 Task: Create a photo documentary or storytelling project on a specific theme or subject.
Action: Mouse moved to (84, 298)
Screenshot: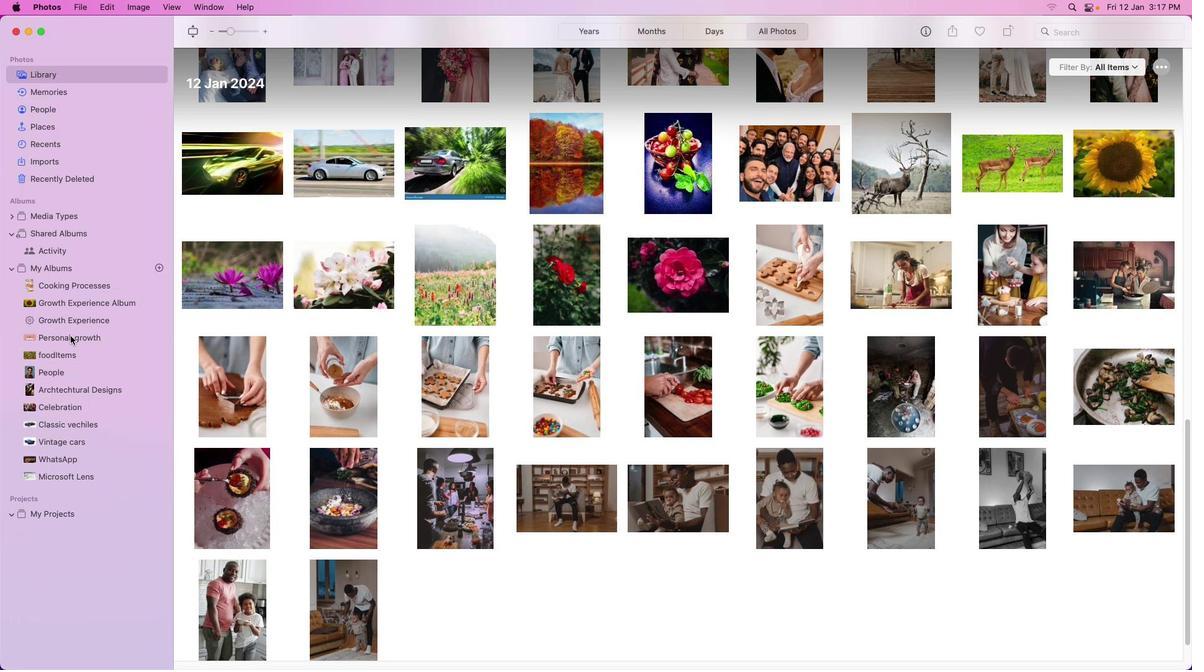 
Action: Mouse pressed left at (84, 298)
Screenshot: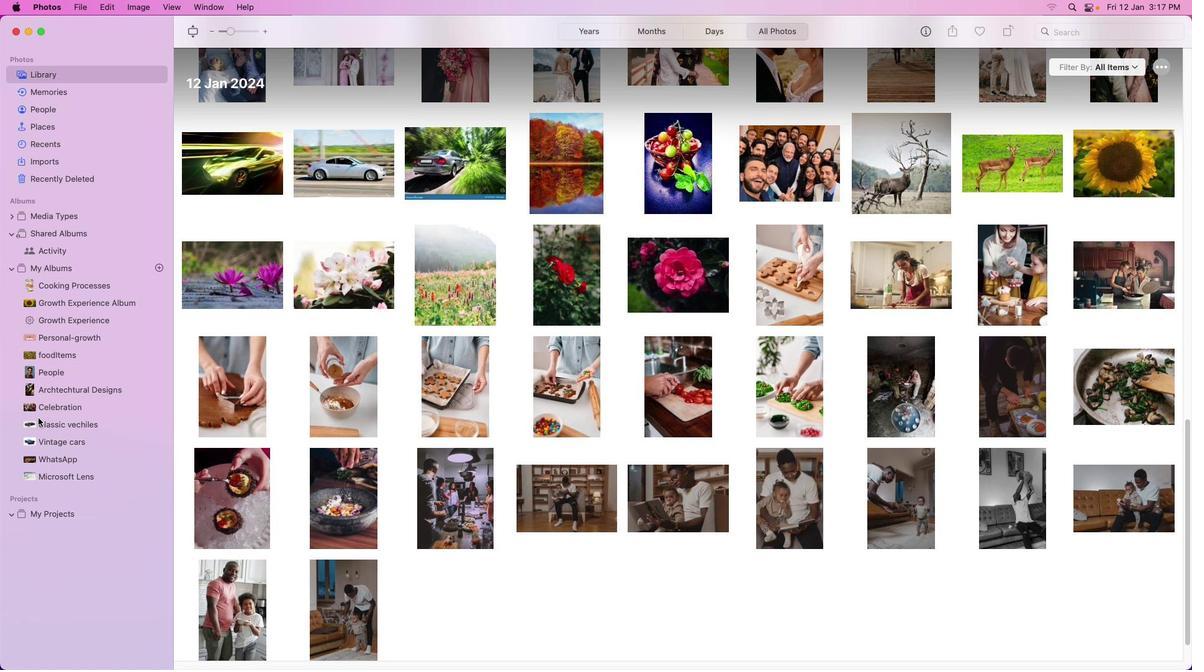 
Action: Mouse moved to (59, 516)
Screenshot: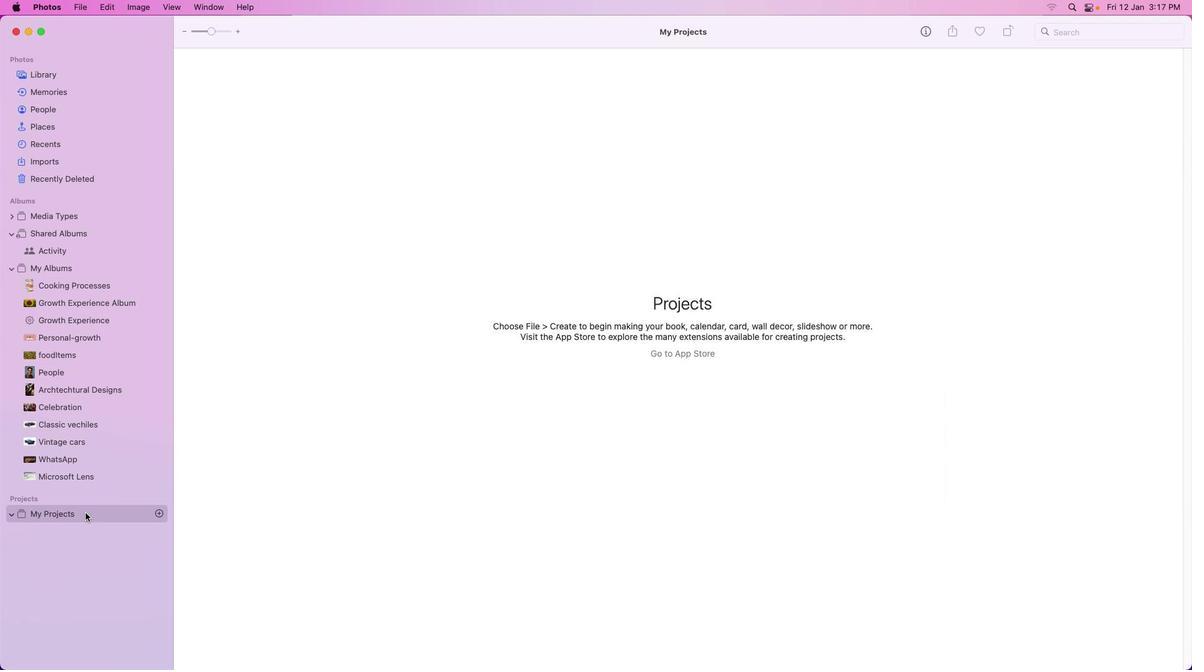 
Action: Mouse pressed left at (59, 516)
Screenshot: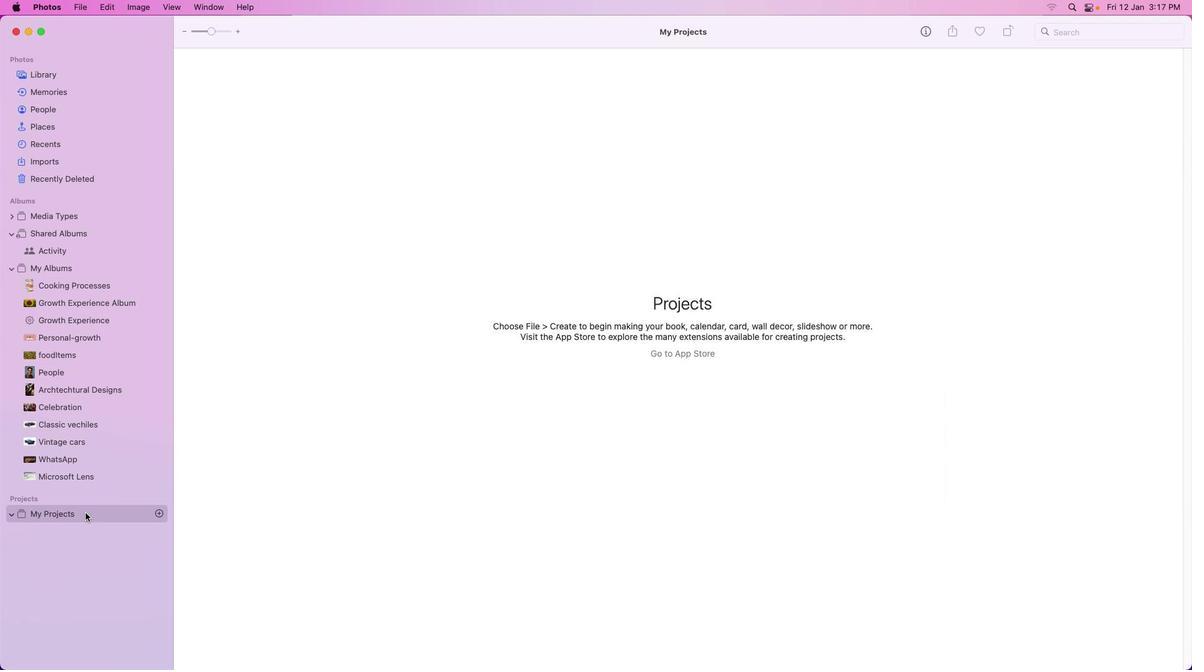 
Action: Mouse moved to (32, 72)
Screenshot: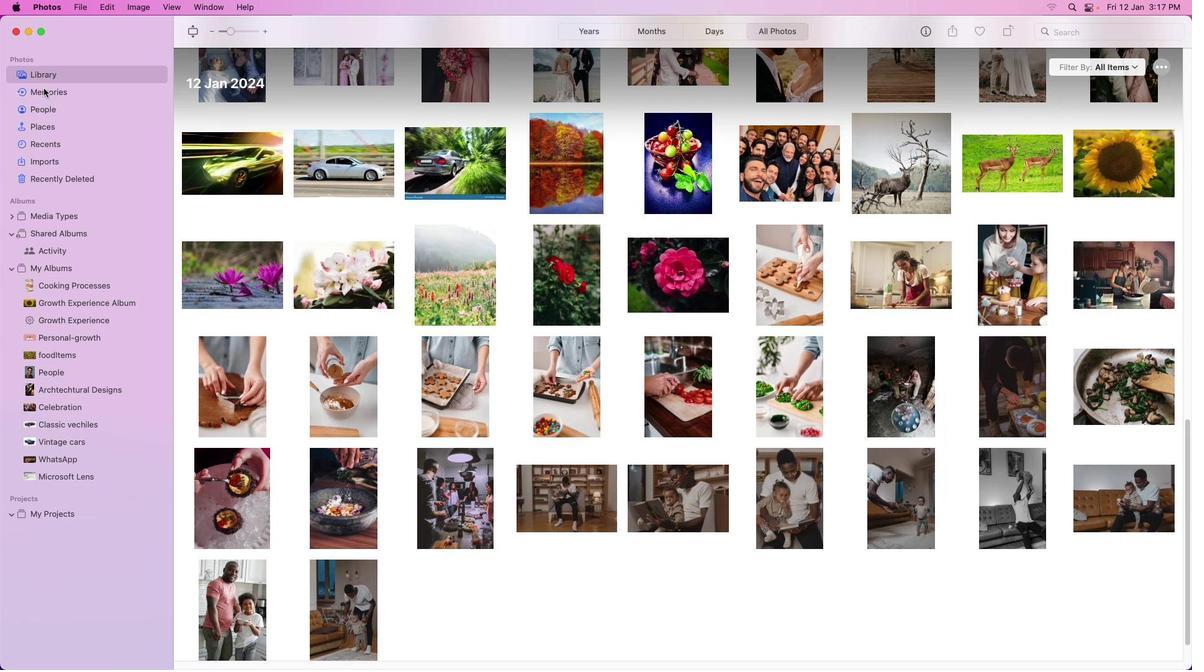 
Action: Mouse pressed left at (32, 72)
Screenshot: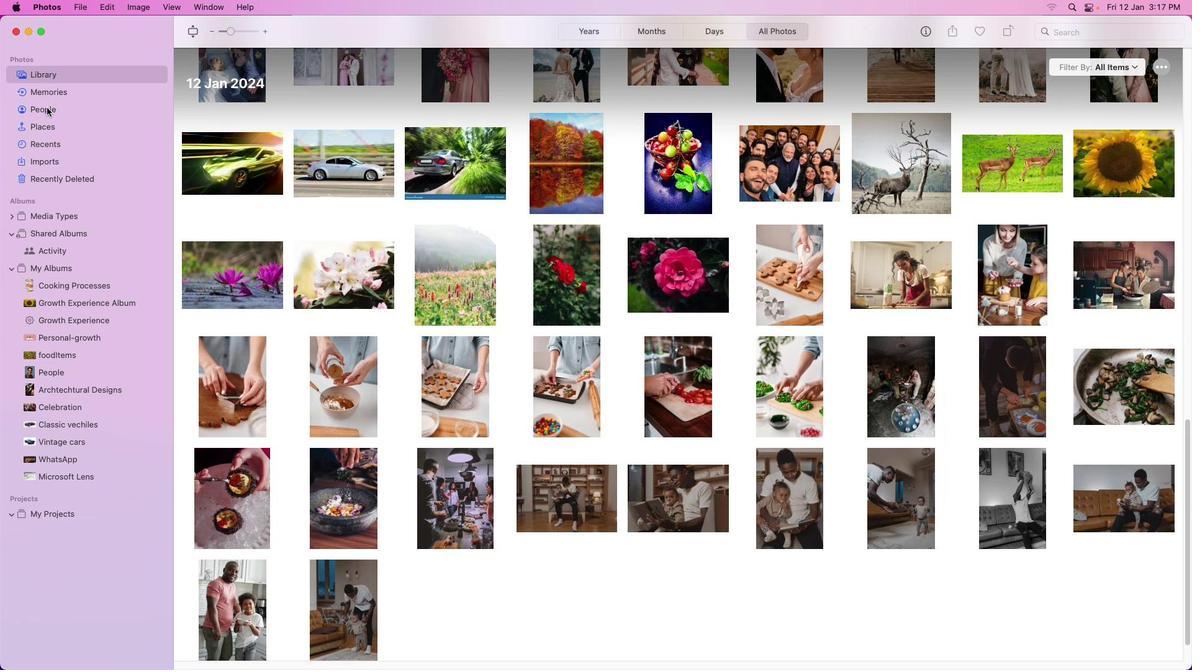 
Action: Mouse moved to (60, 265)
Screenshot: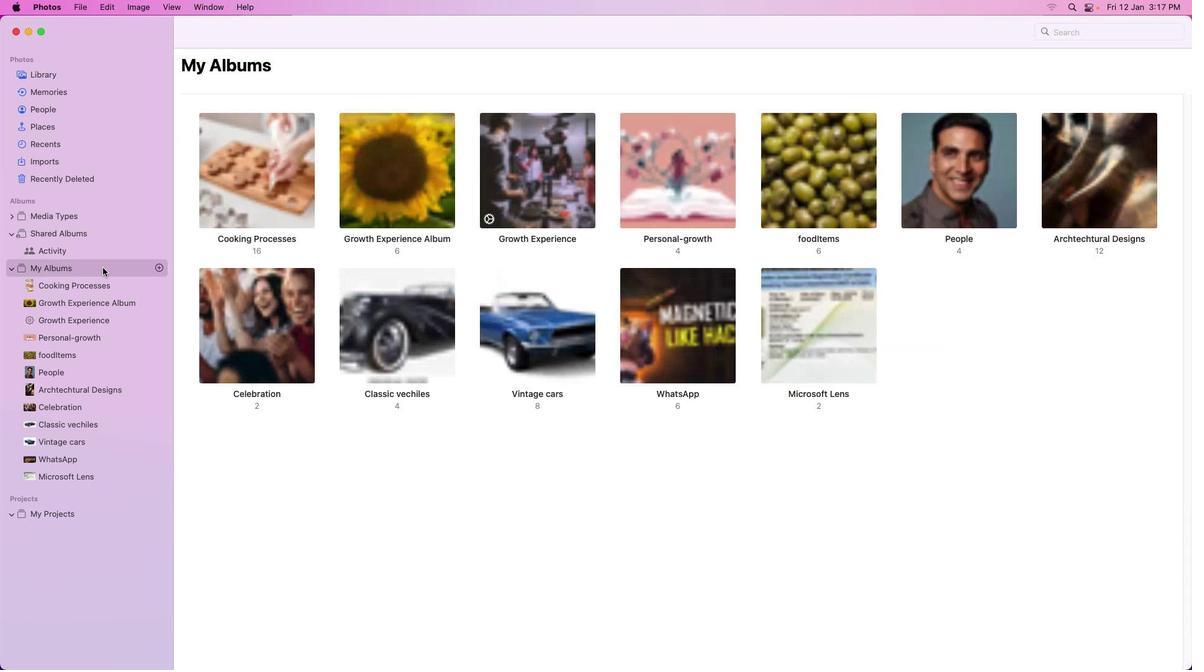 
Action: Mouse pressed left at (60, 265)
Screenshot: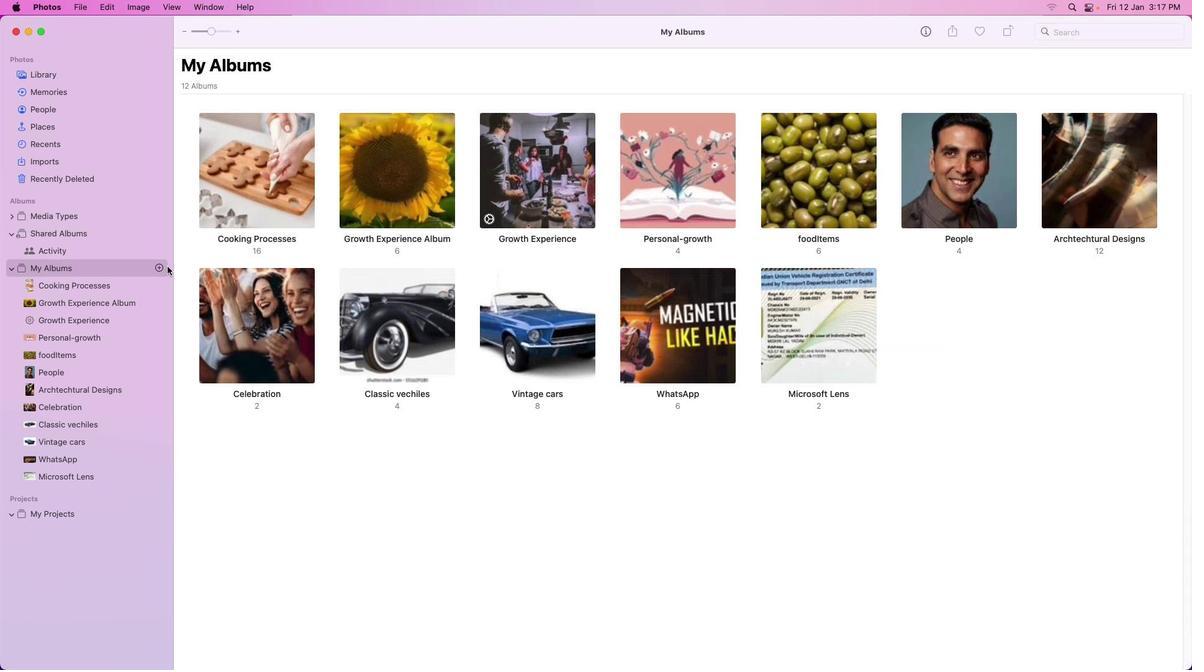 
Action: Mouse moved to (160, 268)
Screenshot: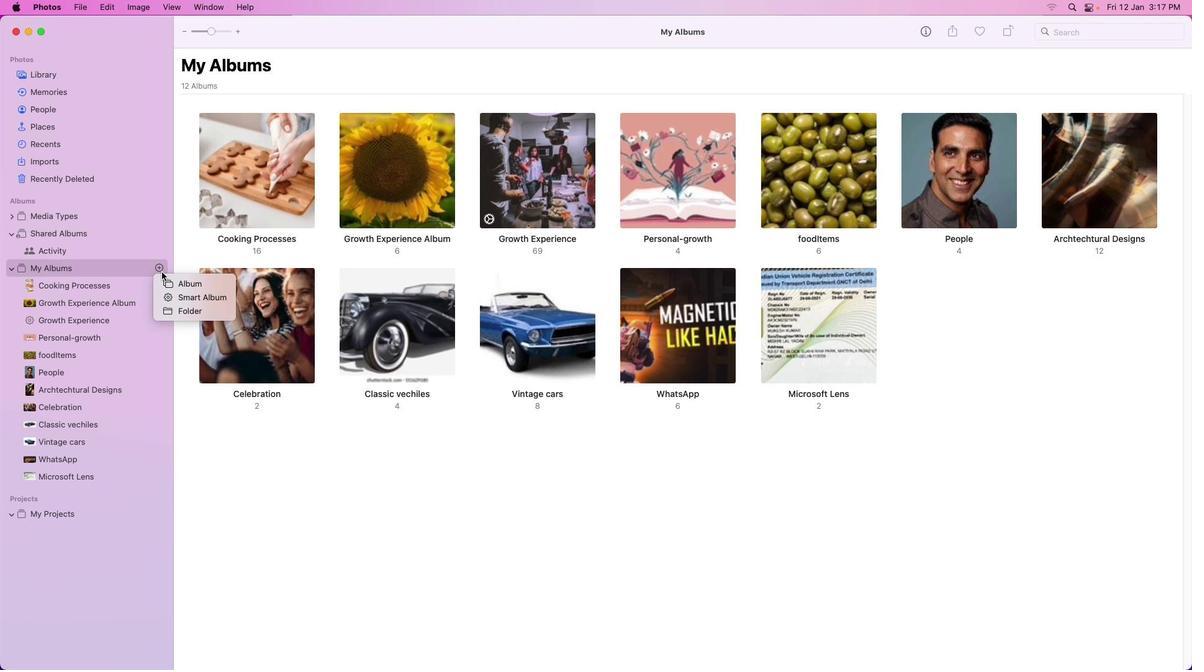 
Action: Mouse pressed left at (160, 268)
Screenshot: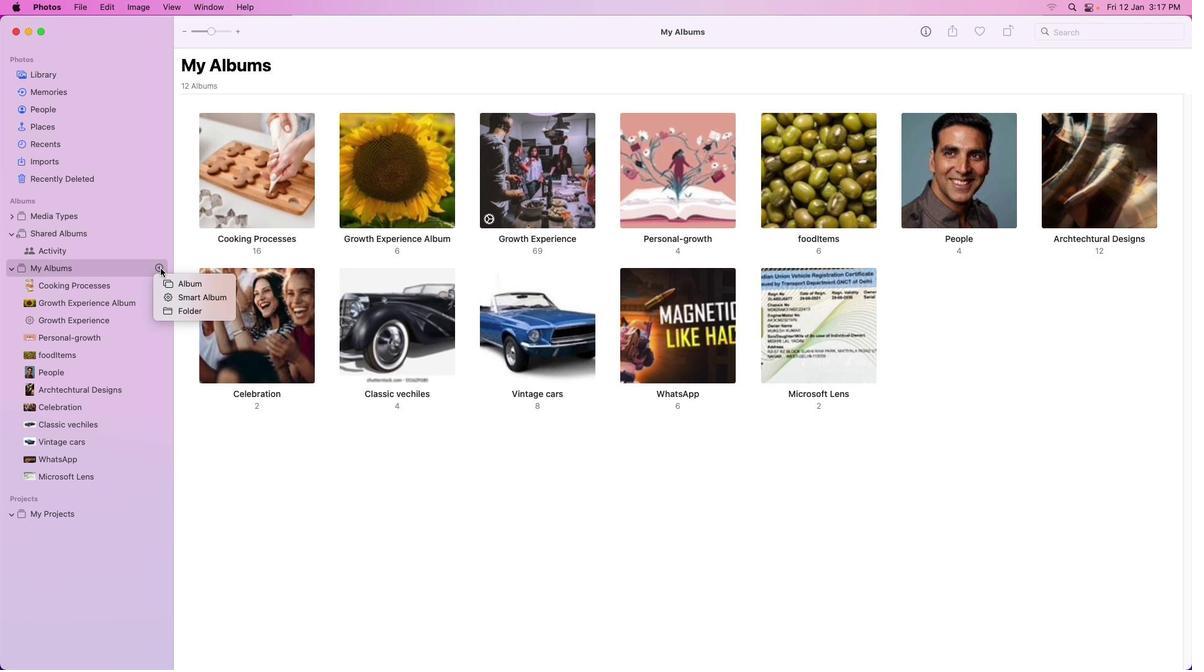 
Action: Mouse moved to (175, 285)
Screenshot: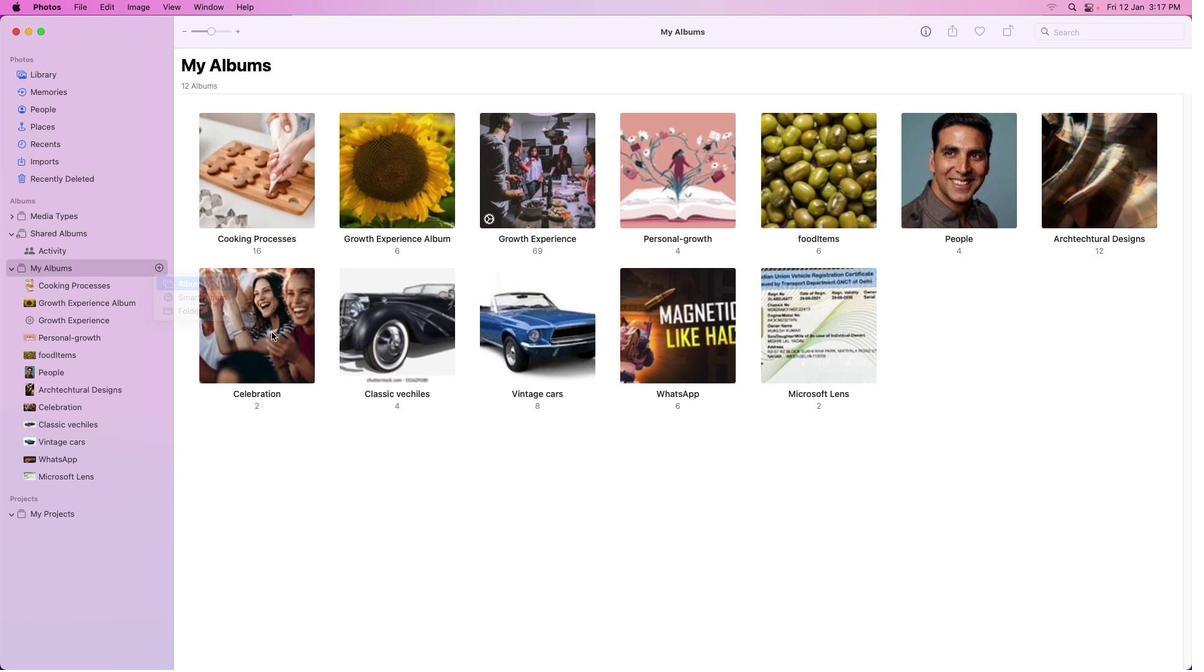 
Action: Mouse pressed left at (175, 285)
Screenshot: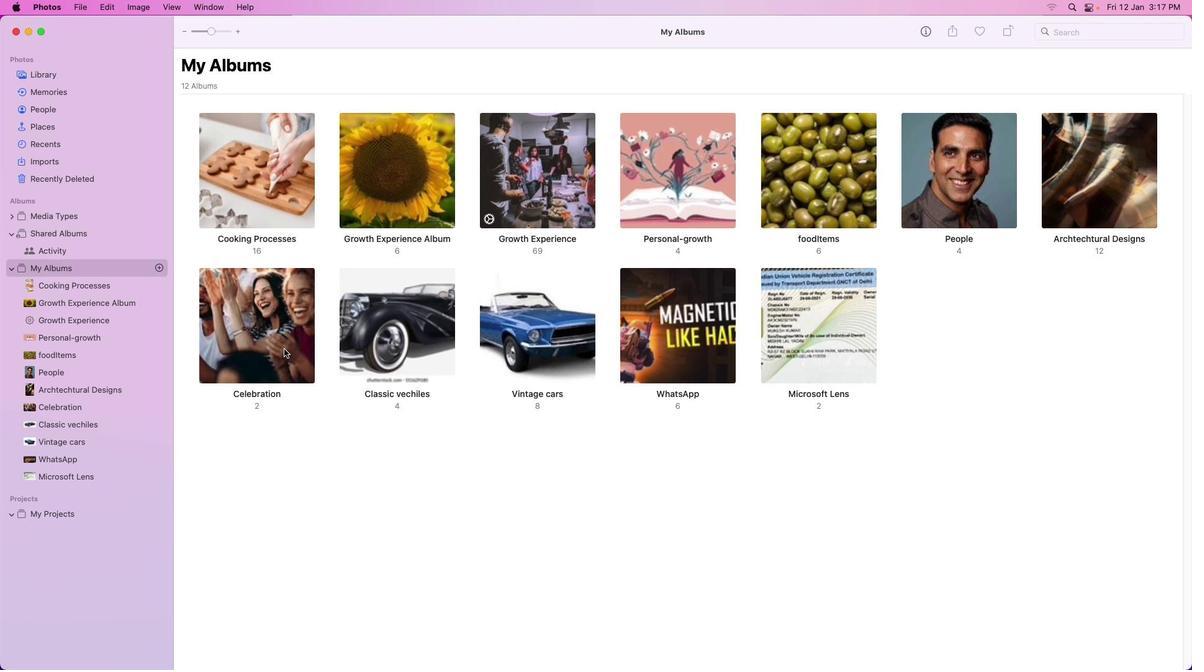 
Action: Mouse moved to (112, 285)
Screenshot: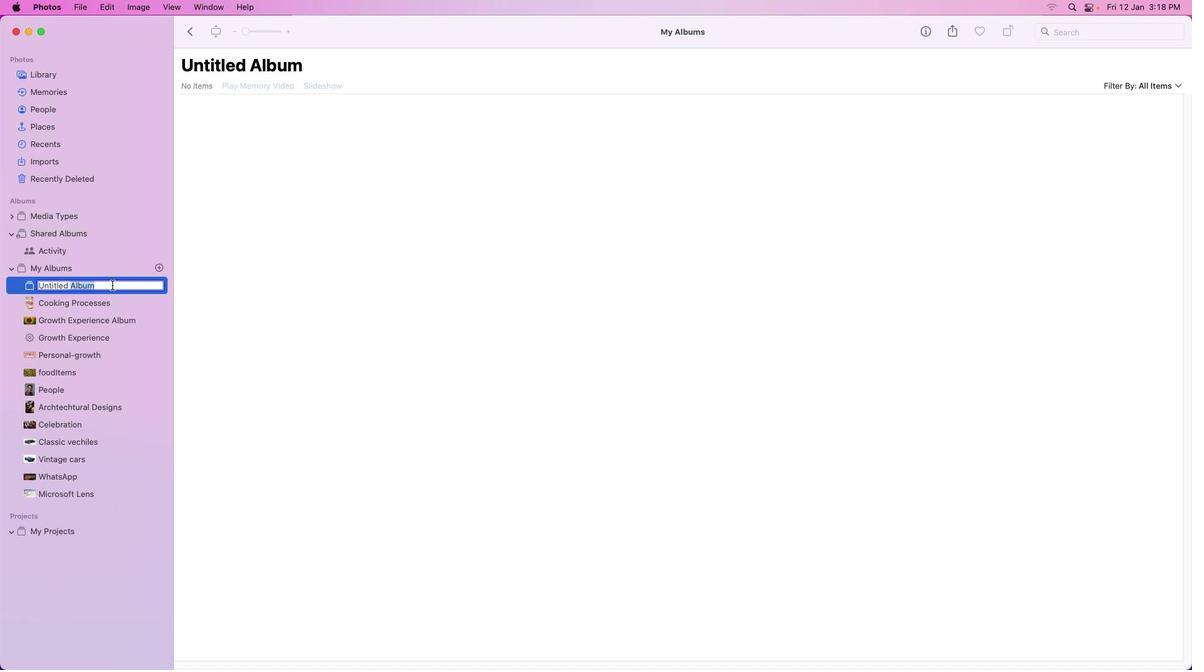 
Action: Mouse pressed left at (112, 285)
Screenshot: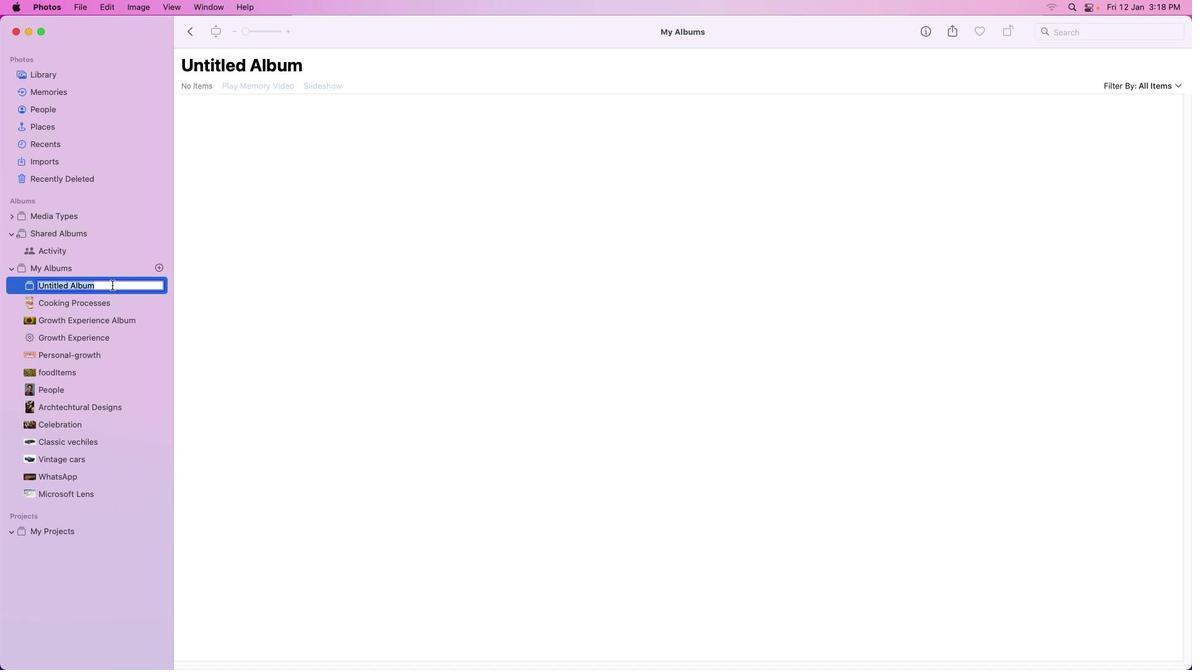 
Action: Mouse moved to (112, 285)
Screenshot: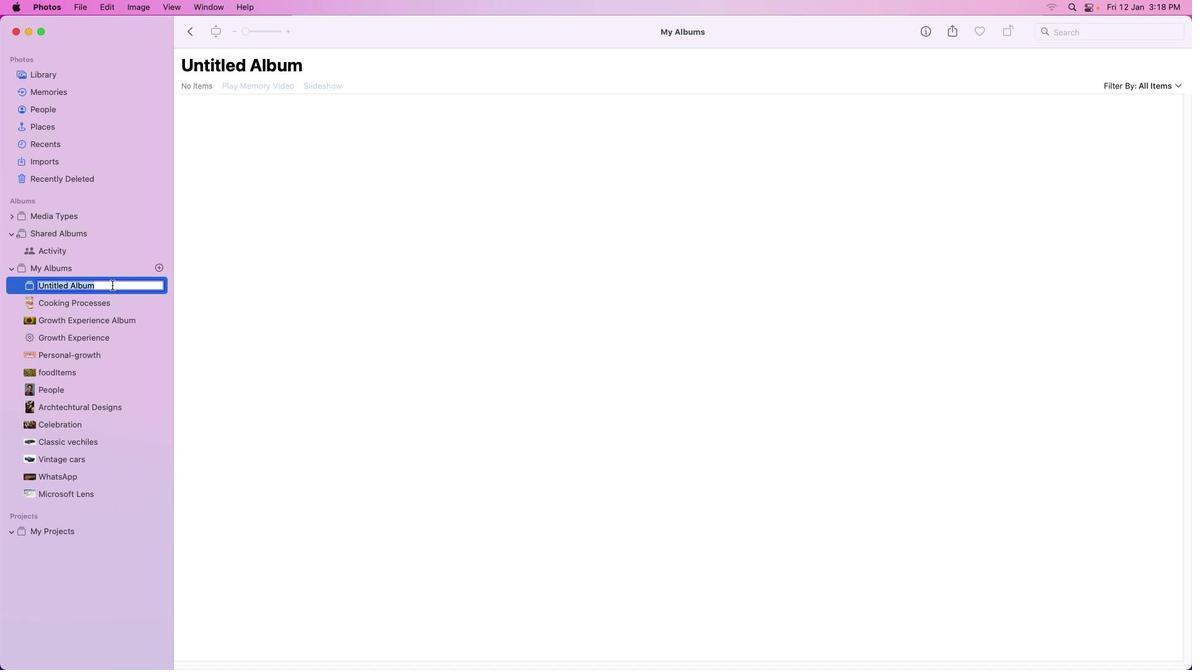 
Action: Mouse pressed left at (112, 285)
Screenshot: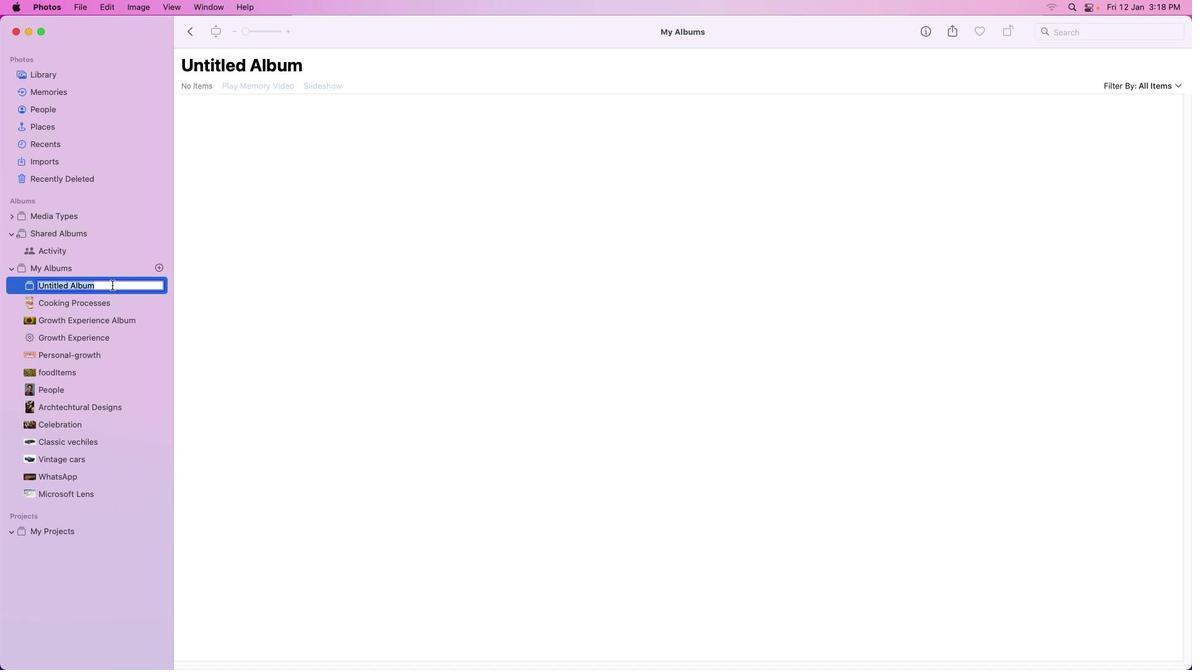 
Action: Mouse pressed left at (112, 285)
Screenshot: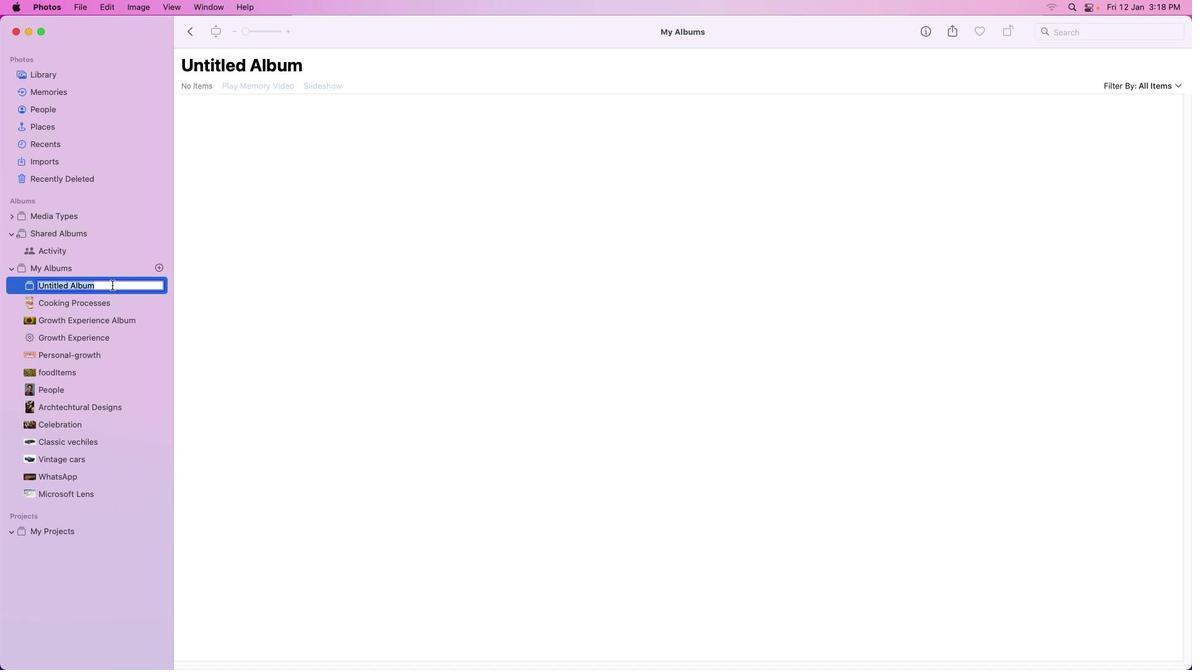 
Action: Key pressed Key.backspaceKey.shift_r'S''t''o''r''y'Key.shift_r'T''e''l''l''i''n''g'Key.spaceKey.shift'P''r''o''j''e''c''t'Key.enter
Screenshot: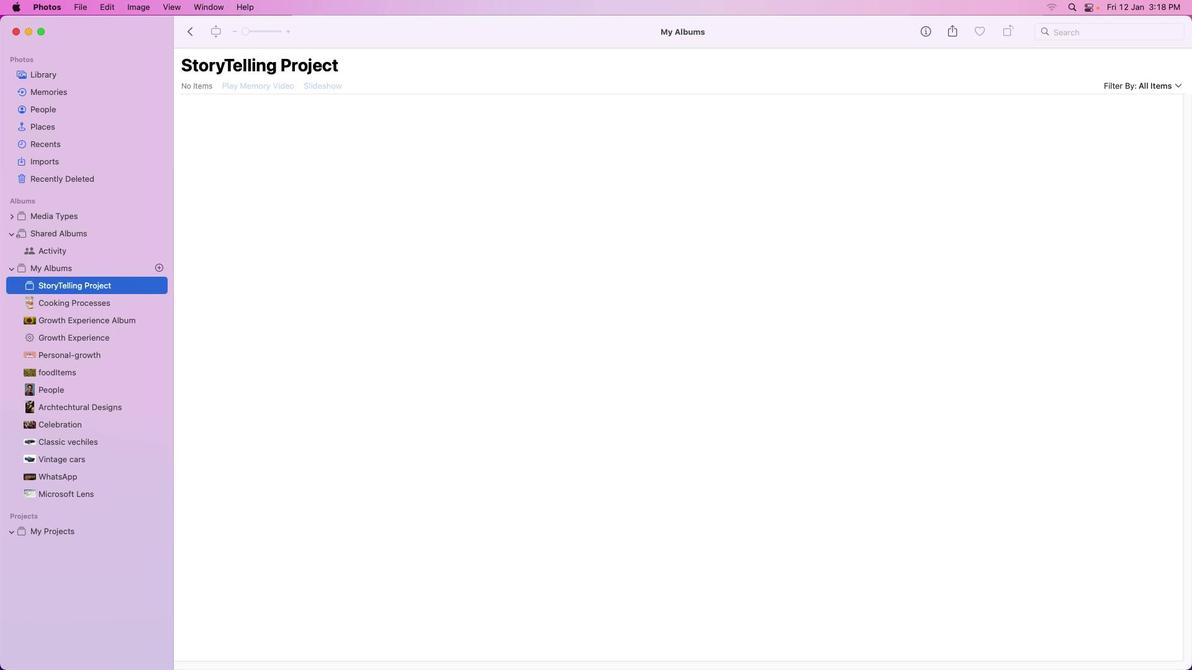 
Action: Mouse moved to (61, 73)
Screenshot: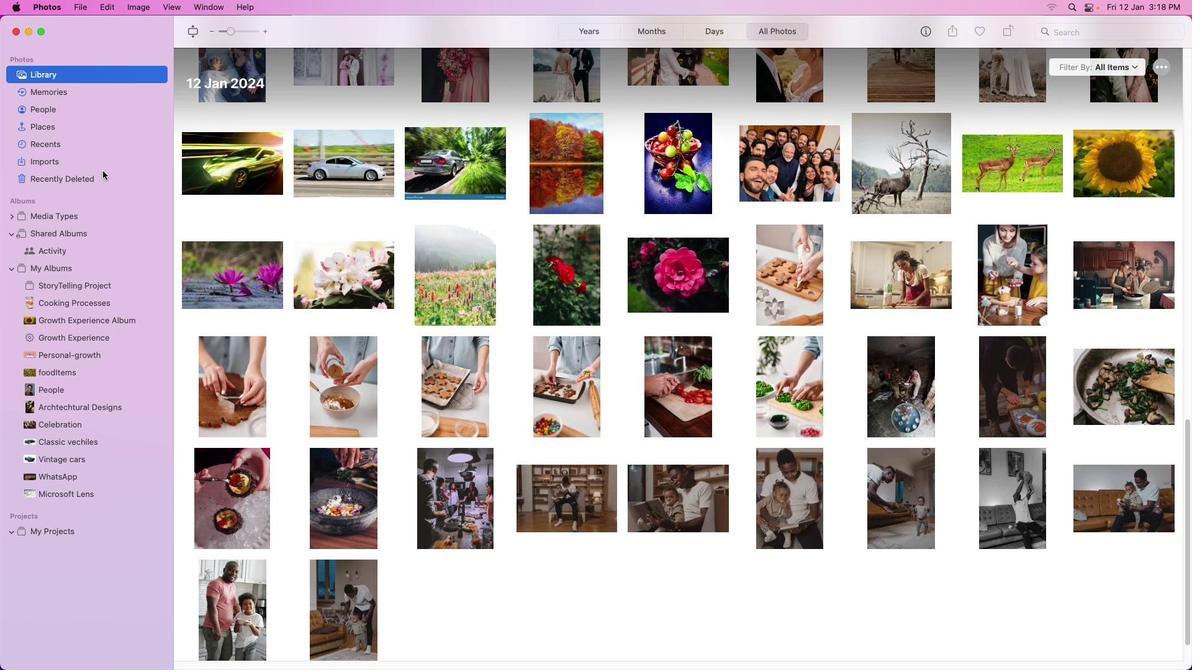 
Action: Mouse pressed left at (61, 73)
Screenshot: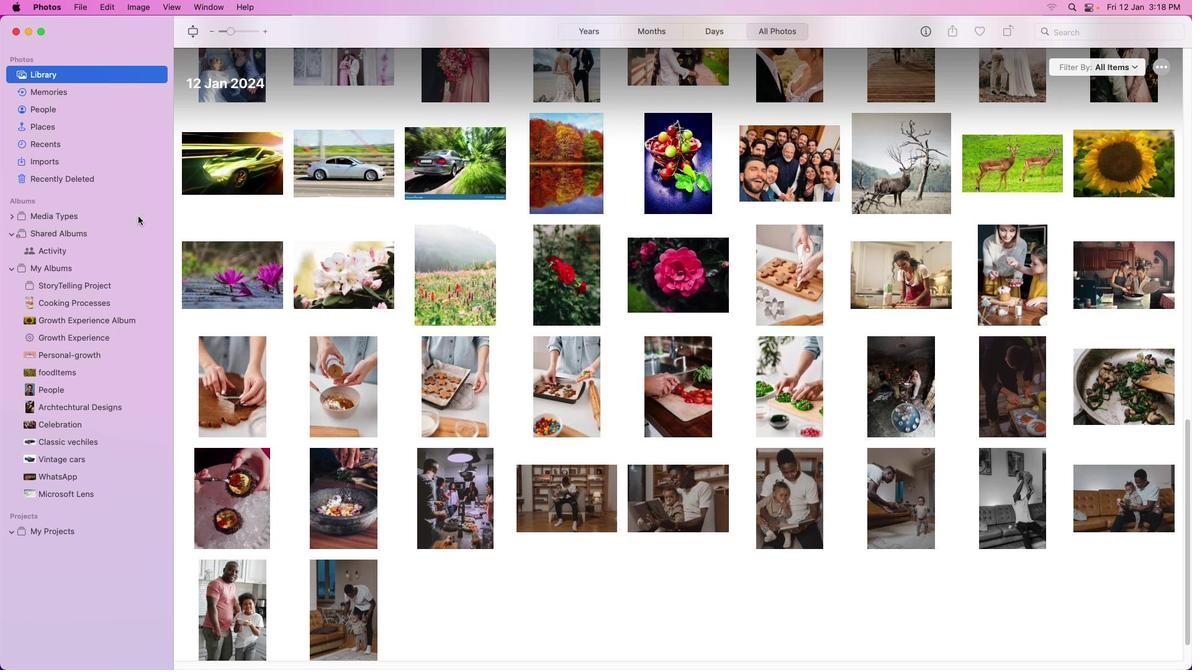 
Action: Mouse moved to (50, 149)
Screenshot: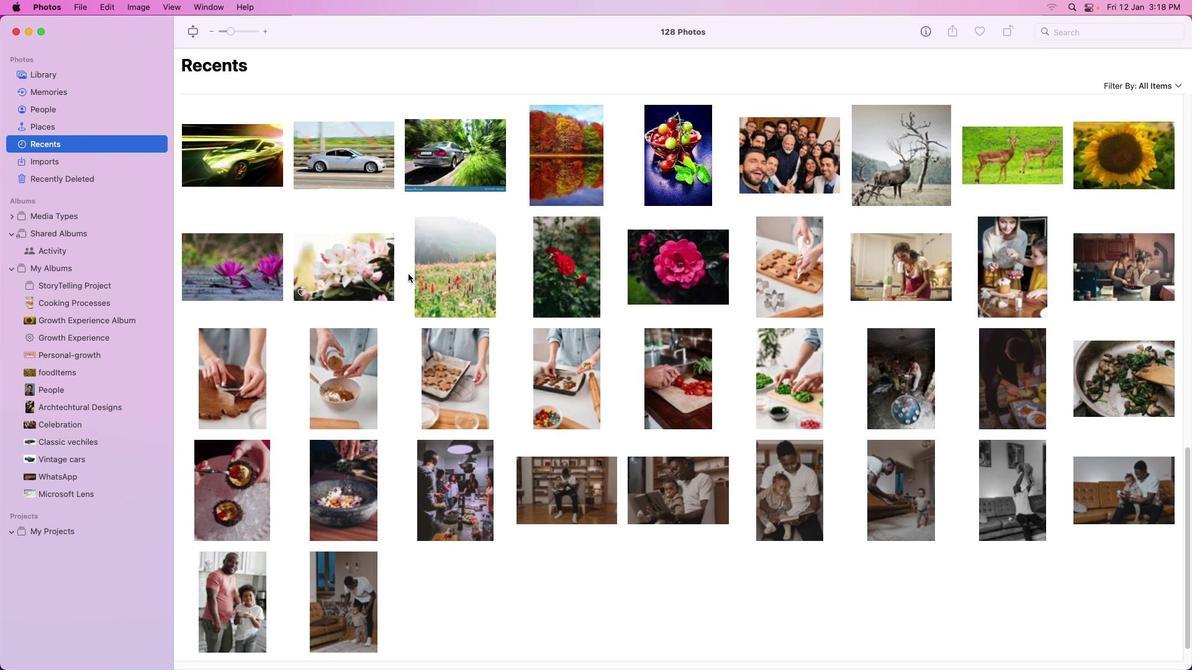 
Action: Mouse pressed left at (50, 149)
Screenshot: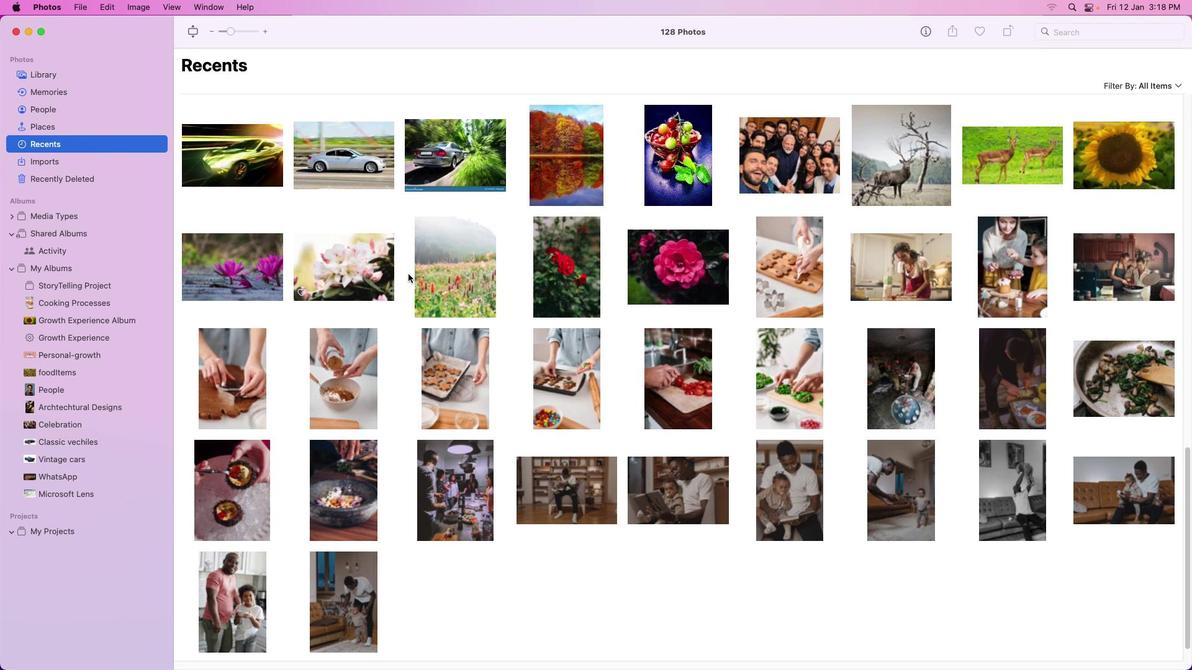 
Action: Mouse moved to (434, 285)
Screenshot: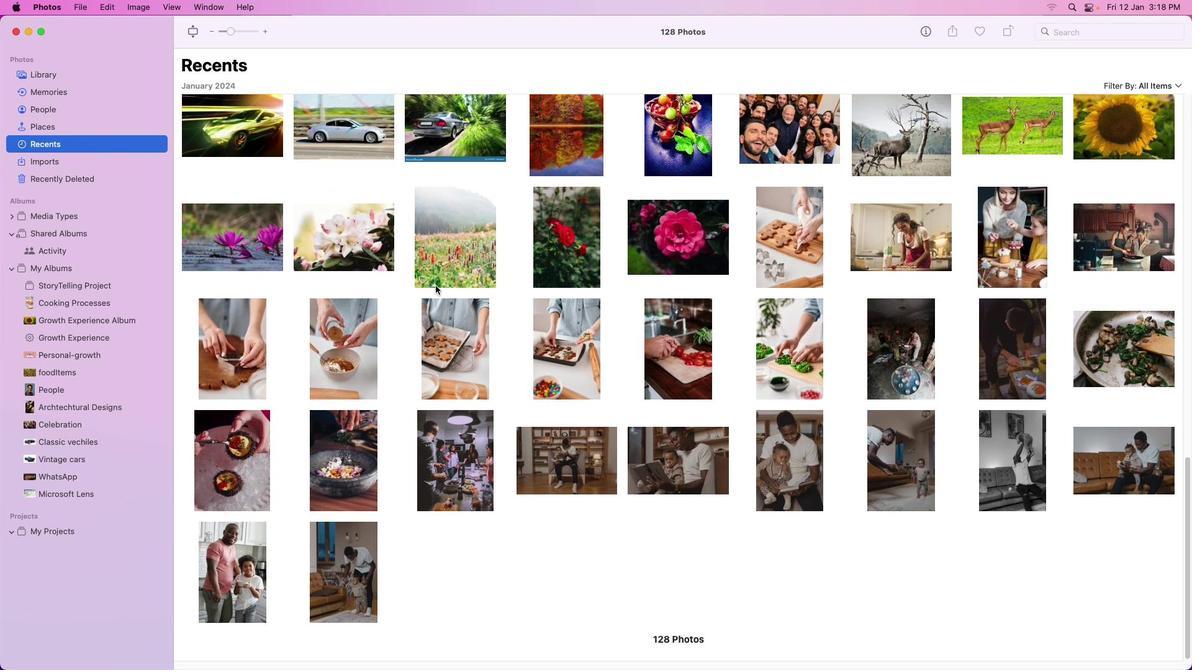 
Action: Mouse scrolled (434, 285) with delta (0, 0)
Screenshot: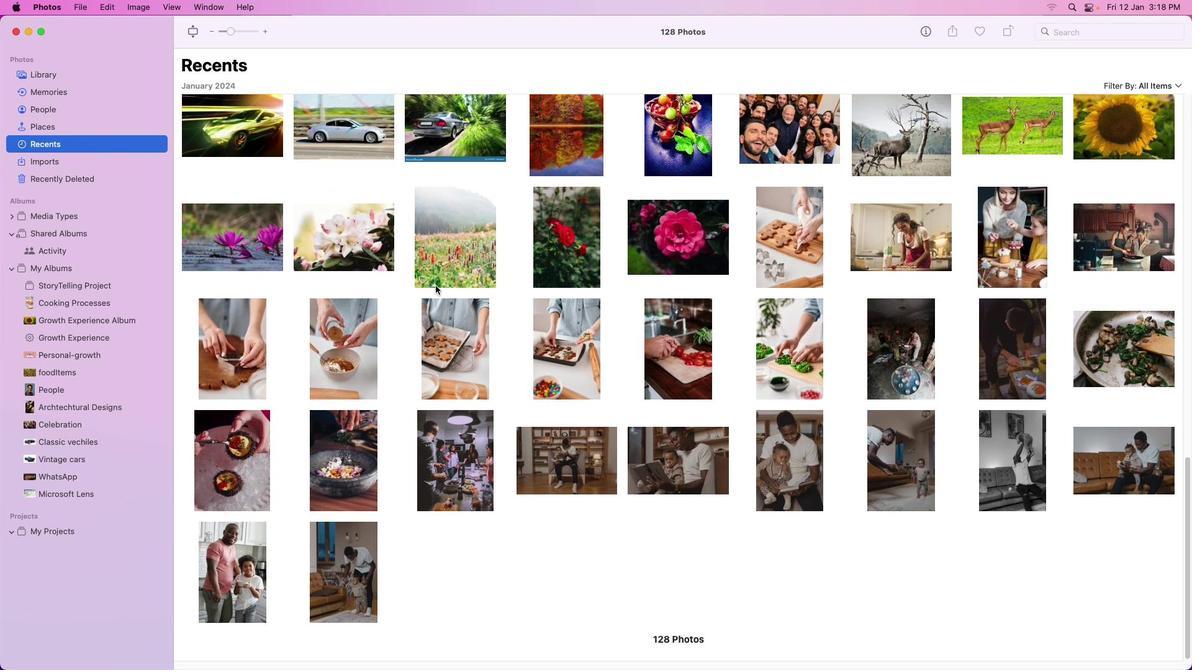 
Action: Mouse moved to (435, 285)
Screenshot: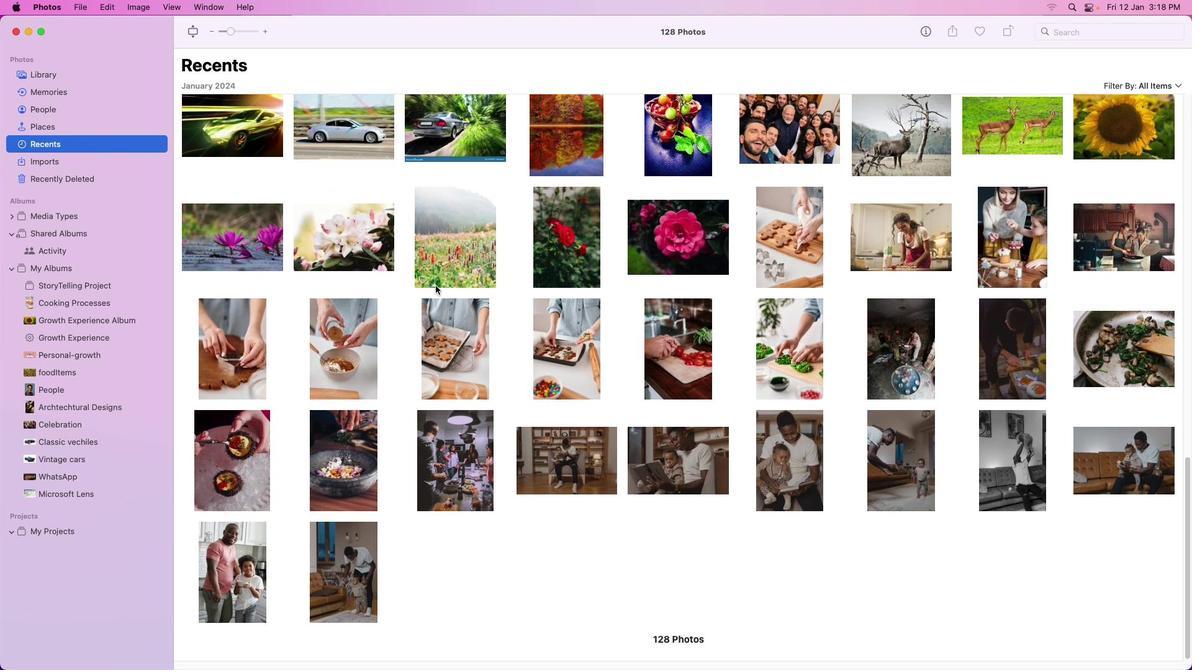 
Action: Mouse scrolled (435, 285) with delta (0, 0)
Screenshot: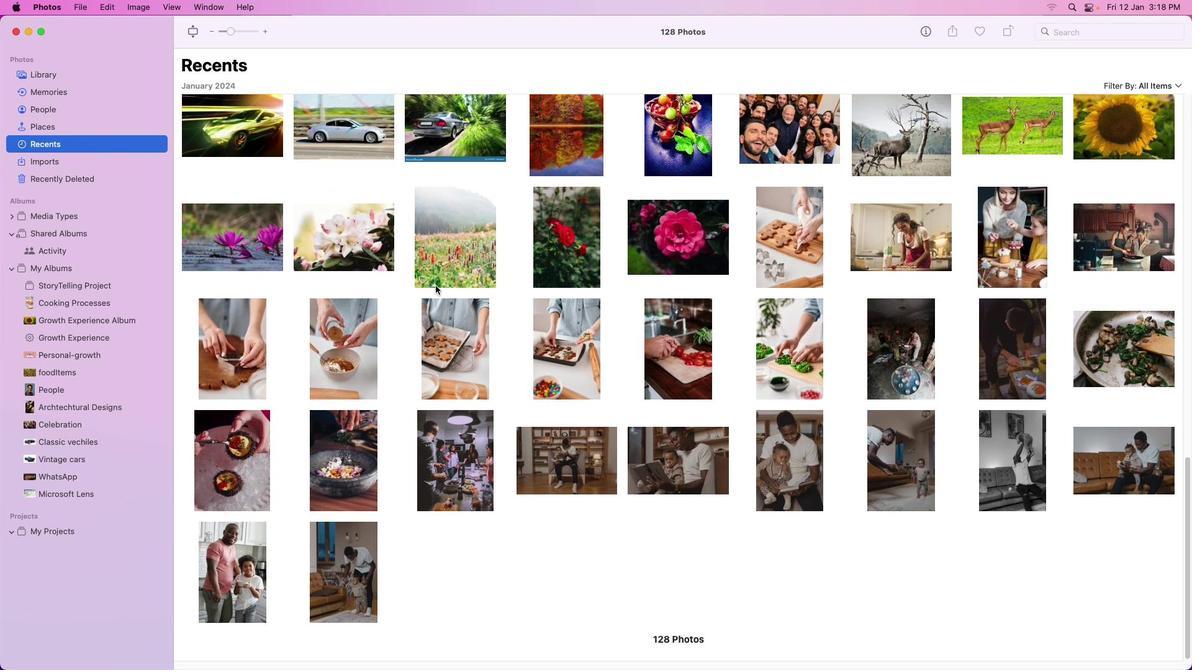 
Action: Mouse moved to (435, 285)
Screenshot: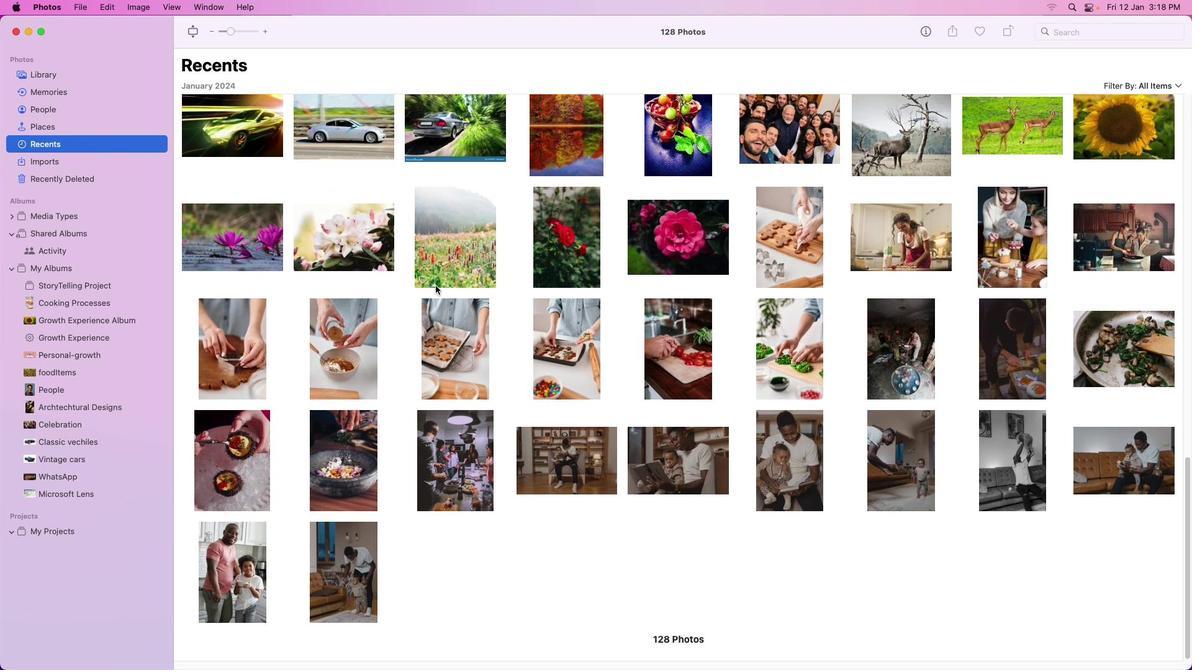 
Action: Mouse scrolled (435, 285) with delta (0, -1)
Screenshot: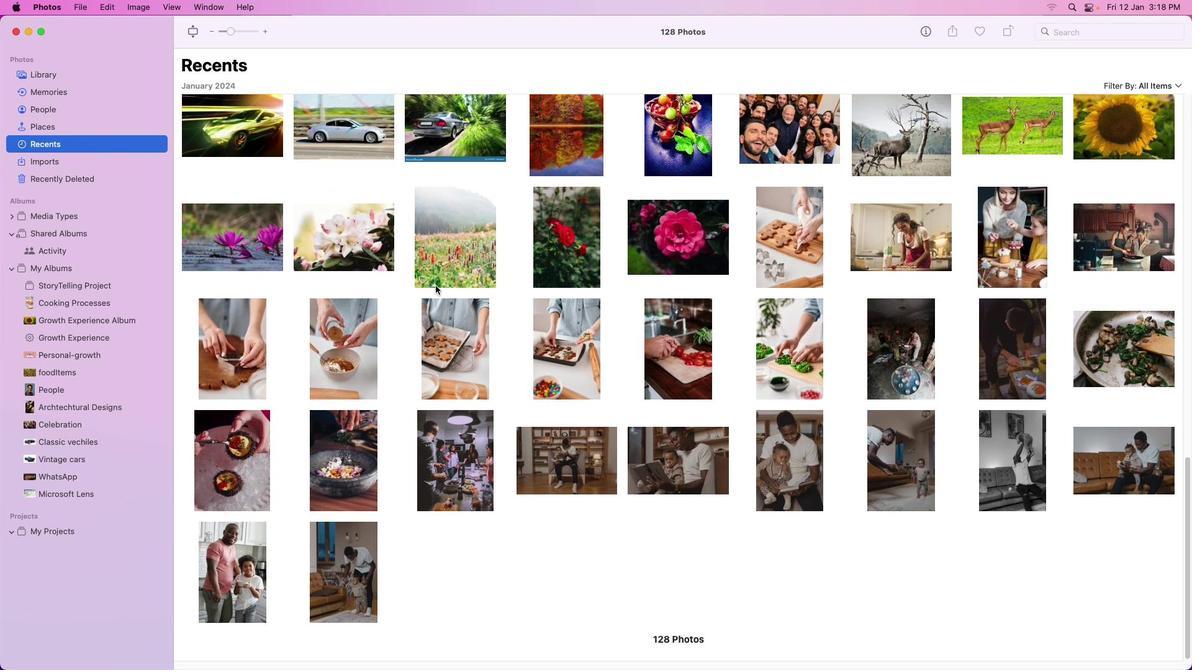 
Action: Mouse moved to (435, 285)
Screenshot: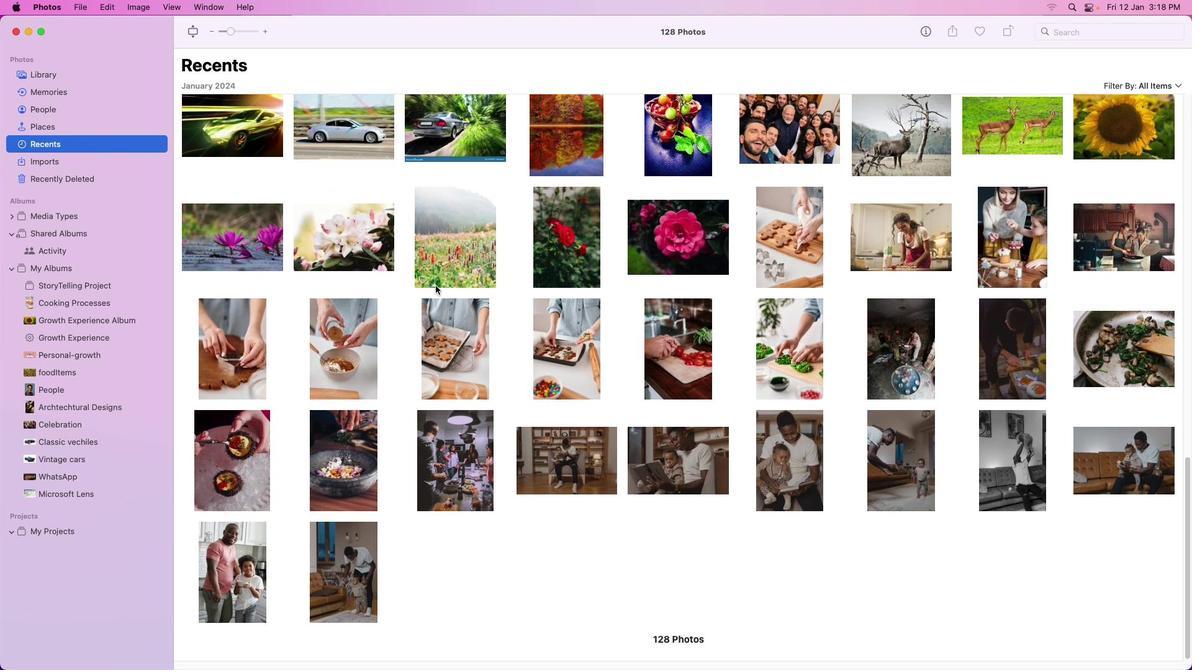 
Action: Mouse scrolled (435, 285) with delta (0, -3)
Screenshot: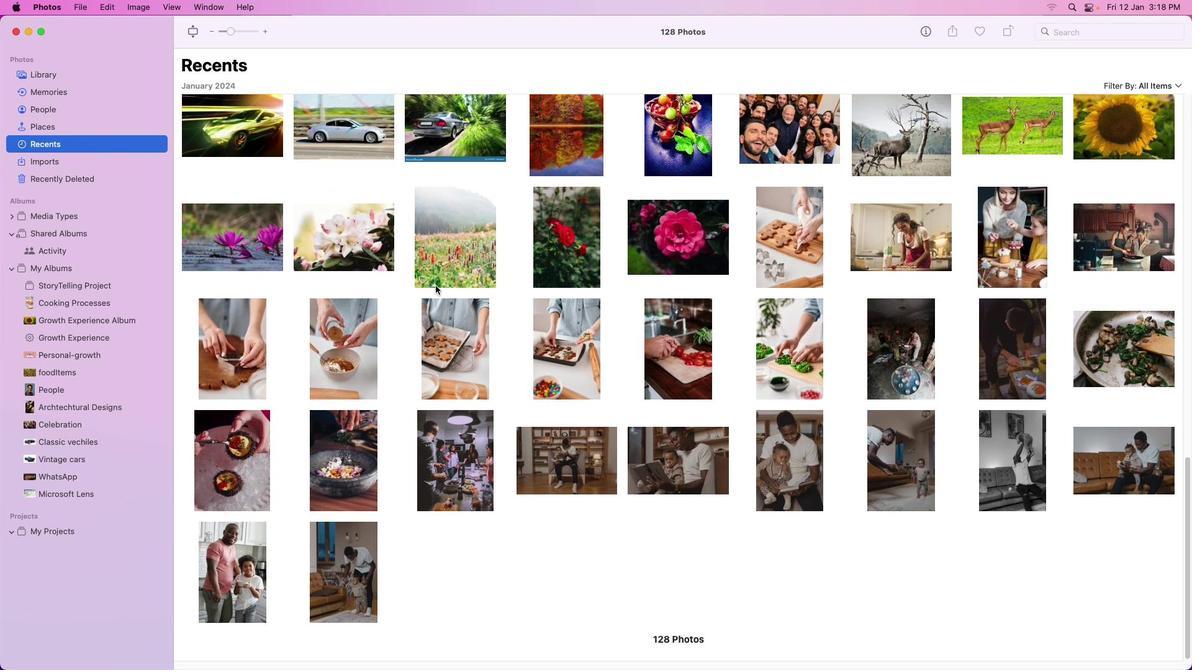 
Action: Mouse scrolled (435, 285) with delta (0, -3)
Screenshot: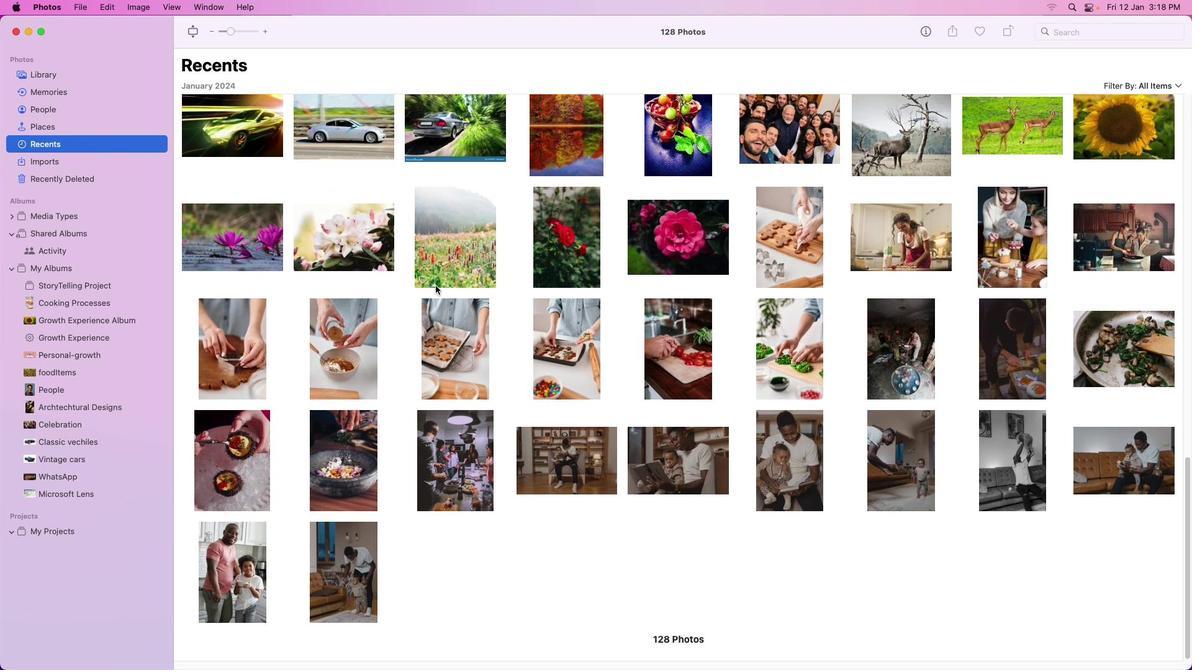 
Action: Mouse scrolled (435, 285) with delta (0, -3)
Screenshot: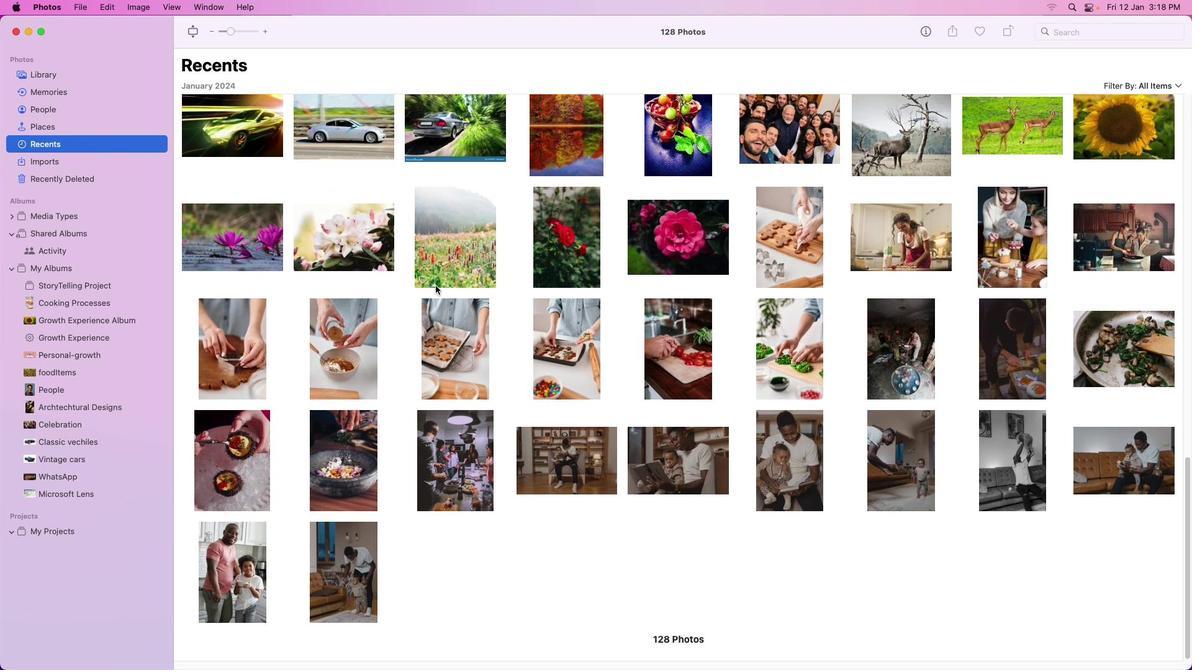 
Action: Mouse moved to (563, 458)
Screenshot: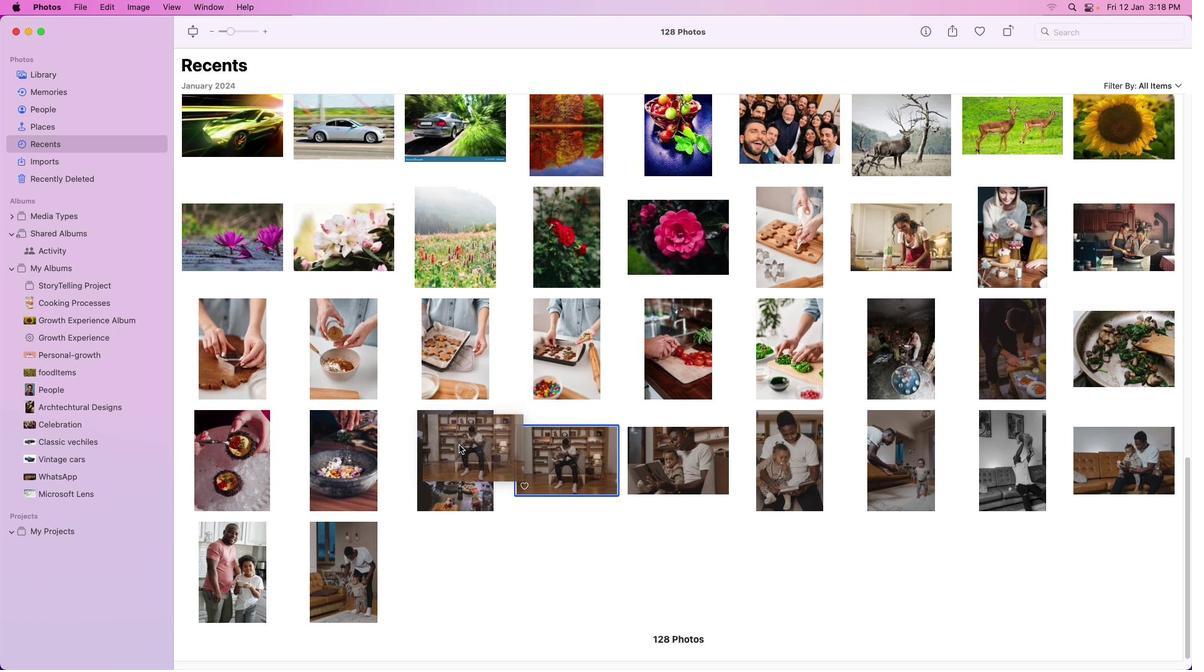 
Action: Mouse pressed left at (563, 458)
Screenshot: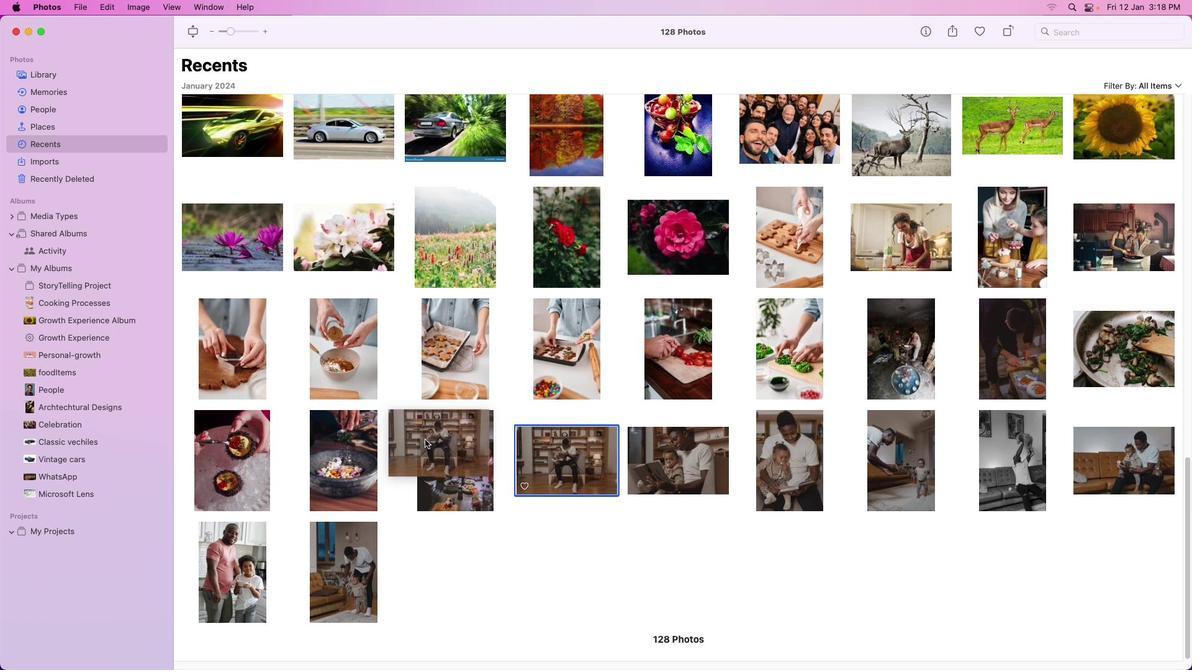 
Action: Mouse moved to (683, 458)
Screenshot: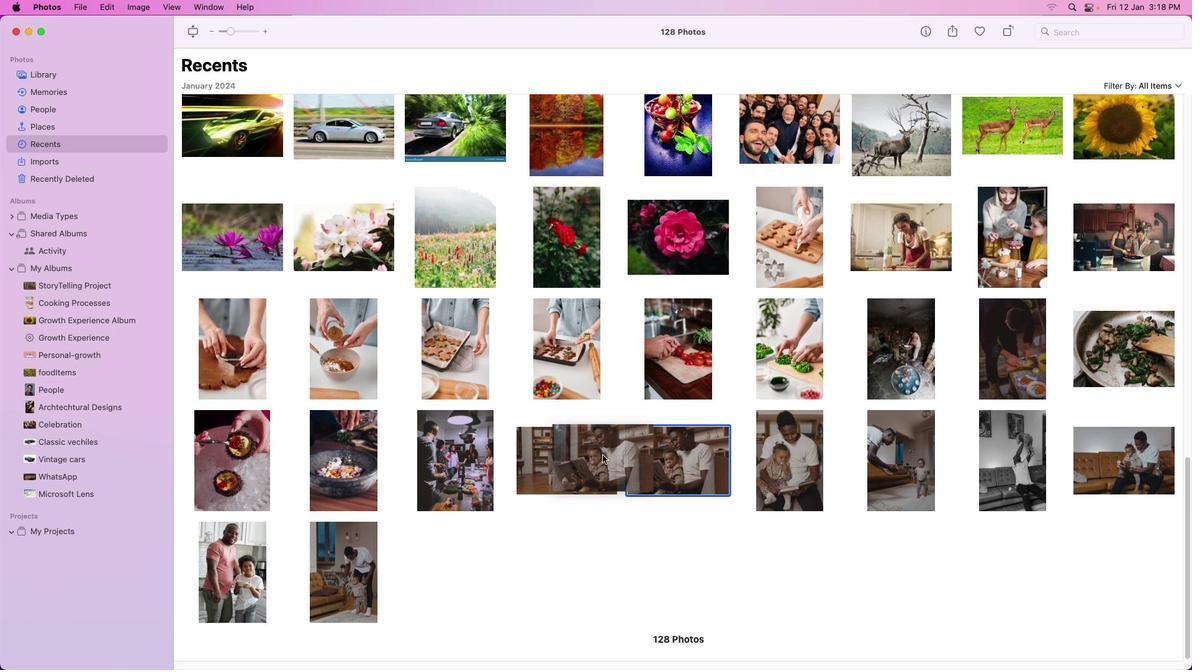 
Action: Mouse pressed left at (683, 458)
Screenshot: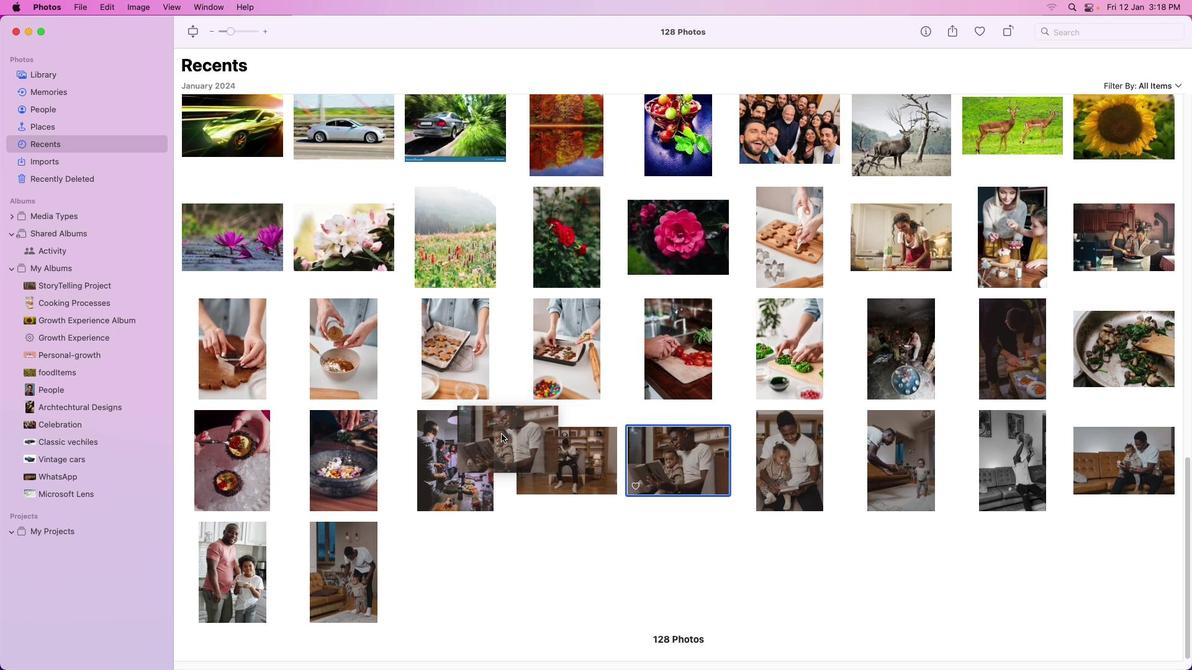 
Action: Mouse moved to (793, 454)
Screenshot: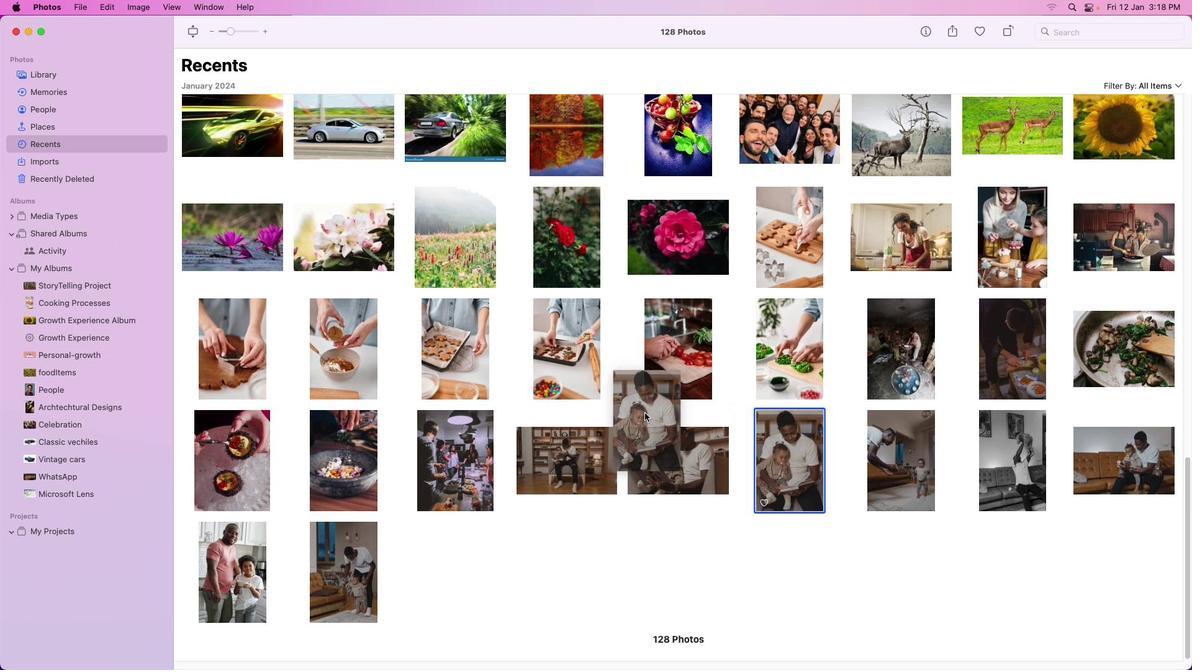 
Action: Mouse pressed left at (793, 454)
Screenshot: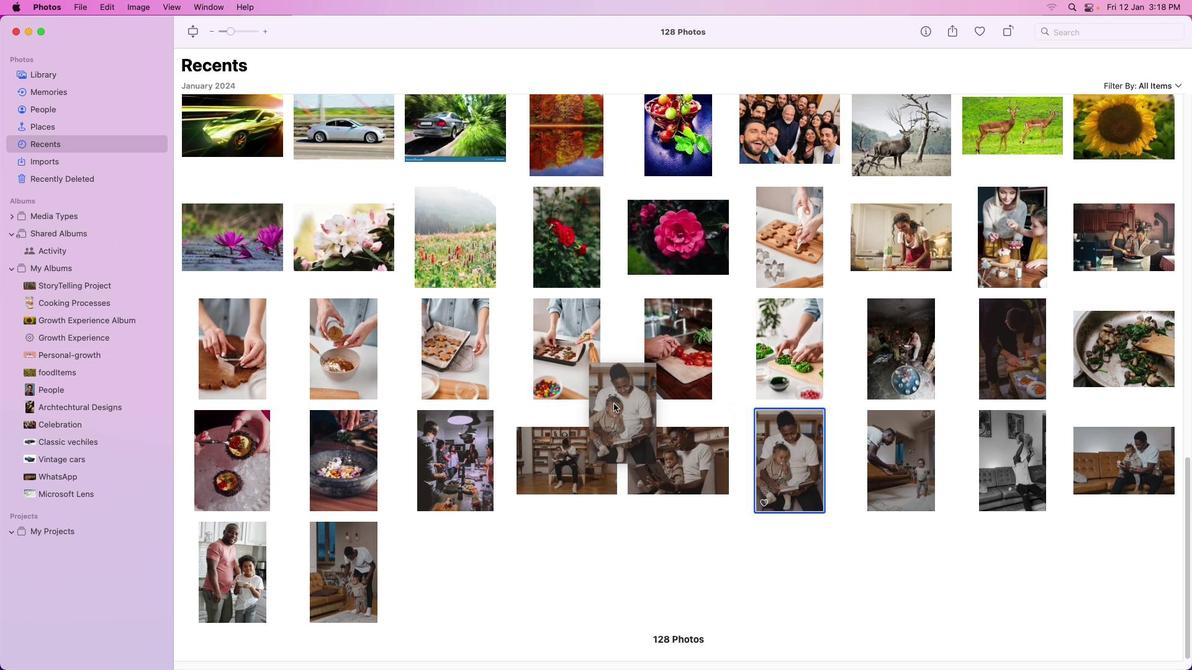 
Action: Mouse moved to (1119, 452)
Screenshot: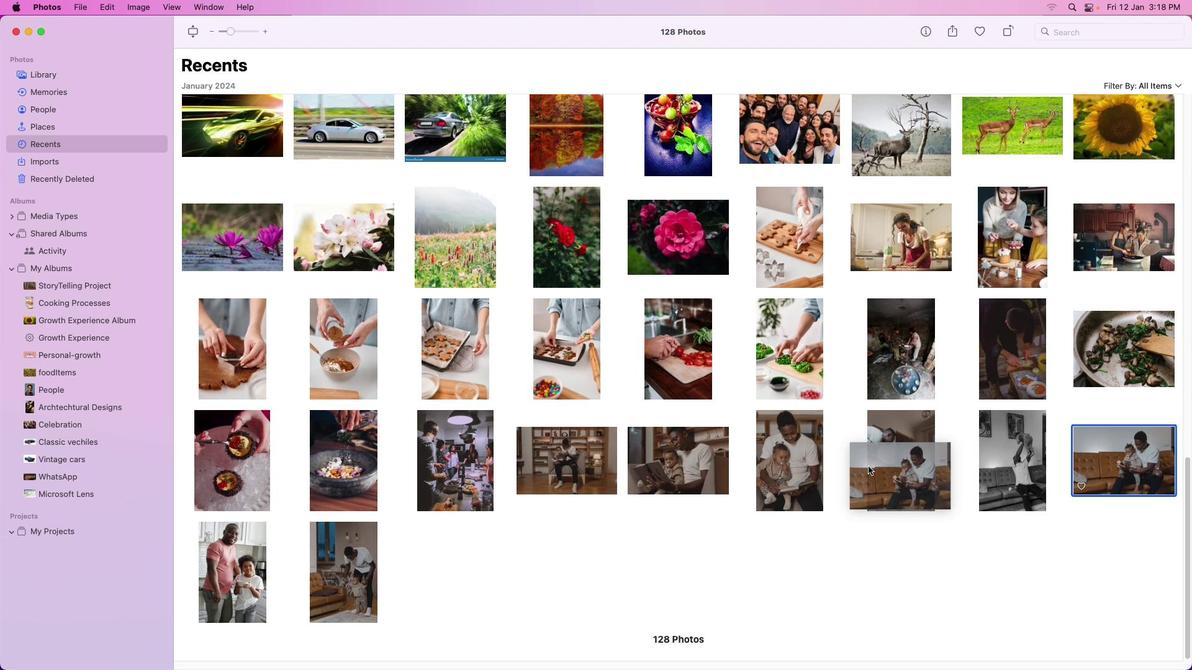 
Action: Mouse pressed left at (1119, 452)
Screenshot: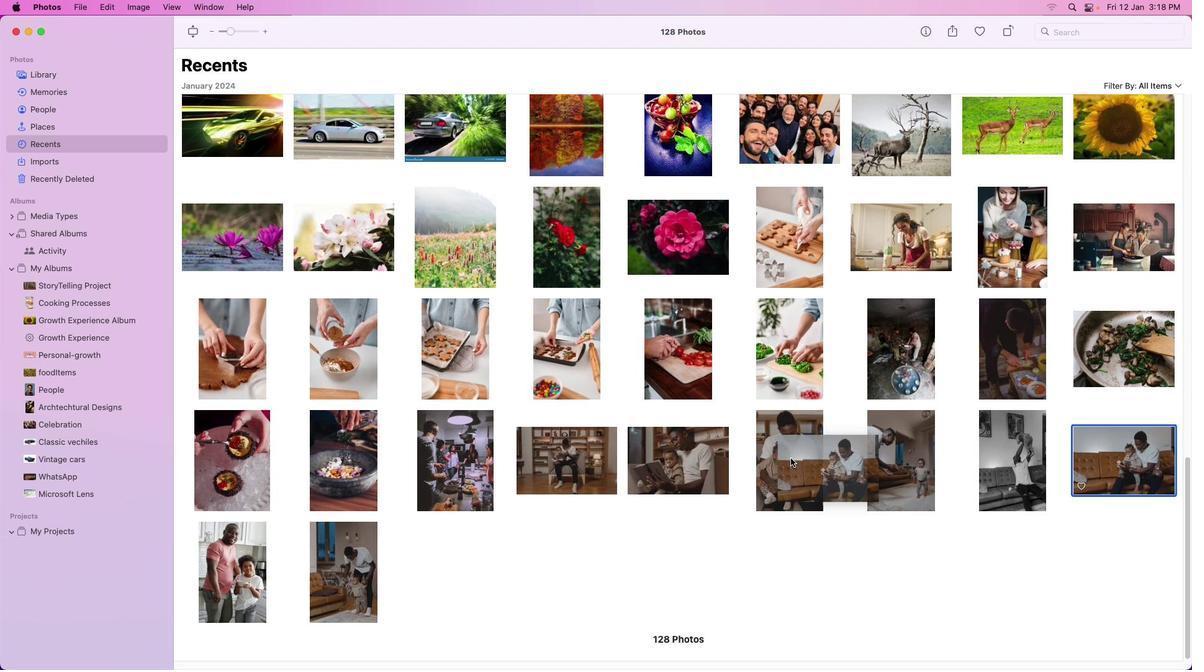 
Action: Mouse moved to (355, 579)
Screenshot: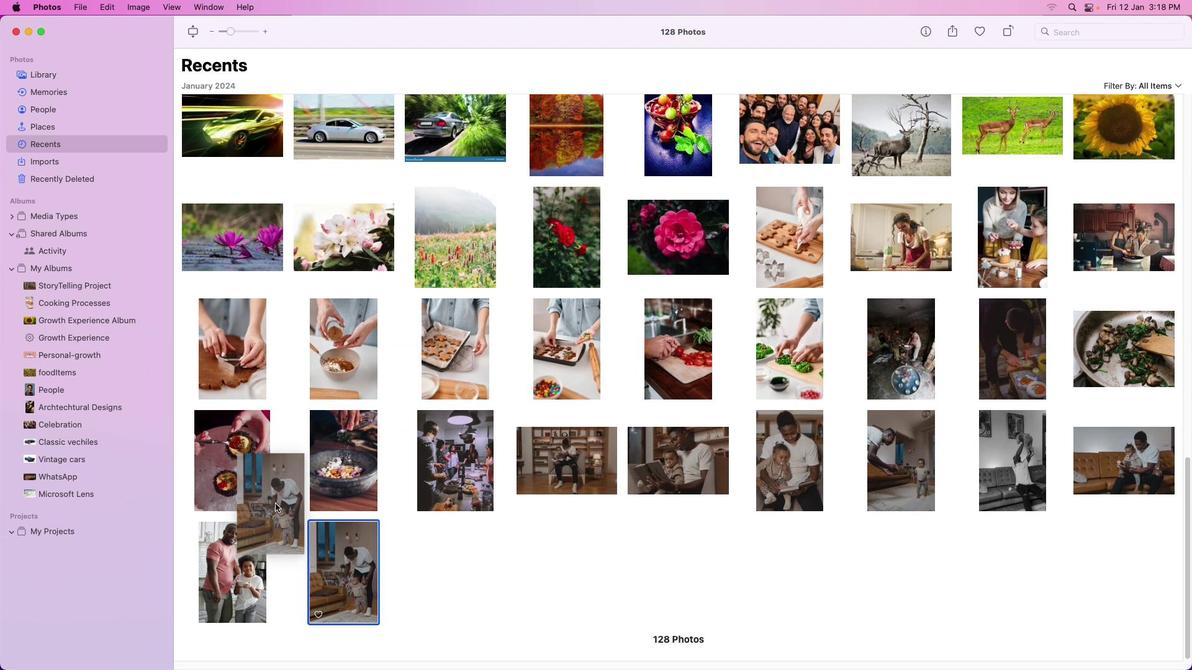 
Action: Mouse pressed left at (355, 579)
Screenshot: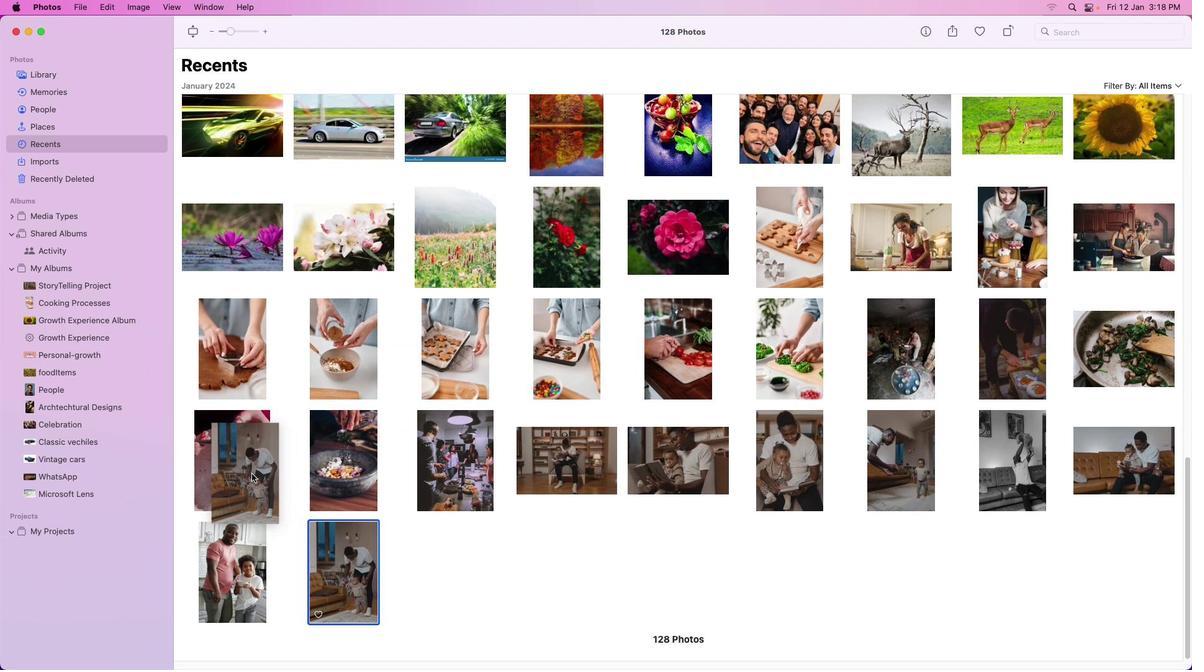 
Action: Mouse moved to (907, 468)
Screenshot: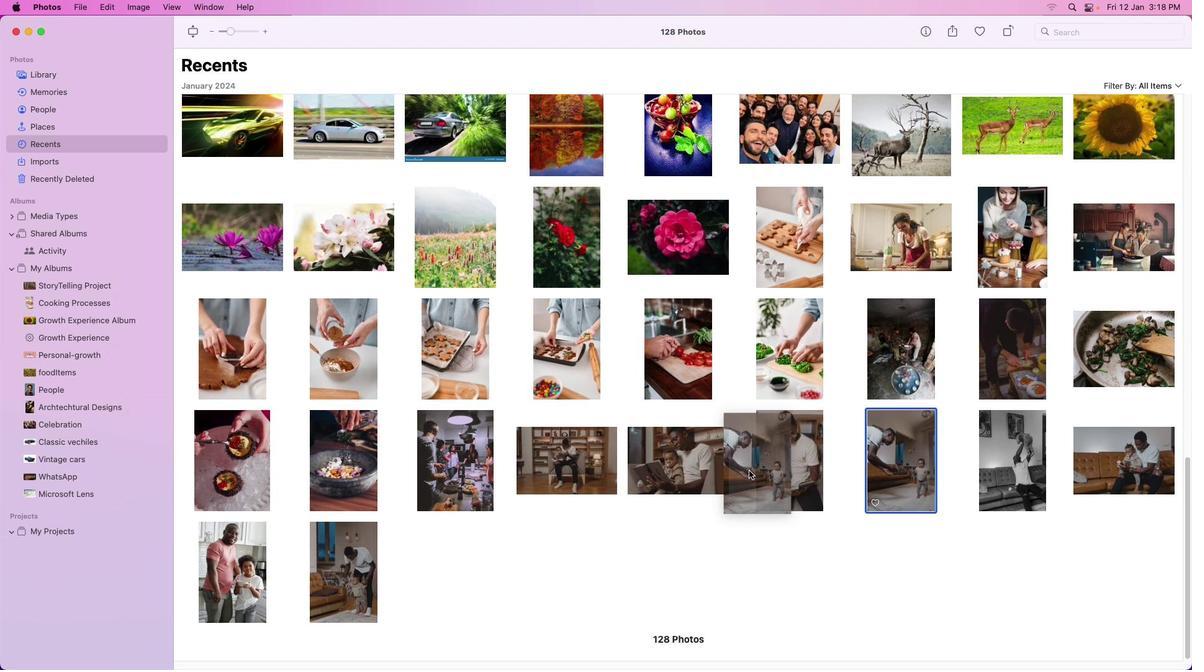 
Action: Mouse pressed left at (907, 468)
Screenshot: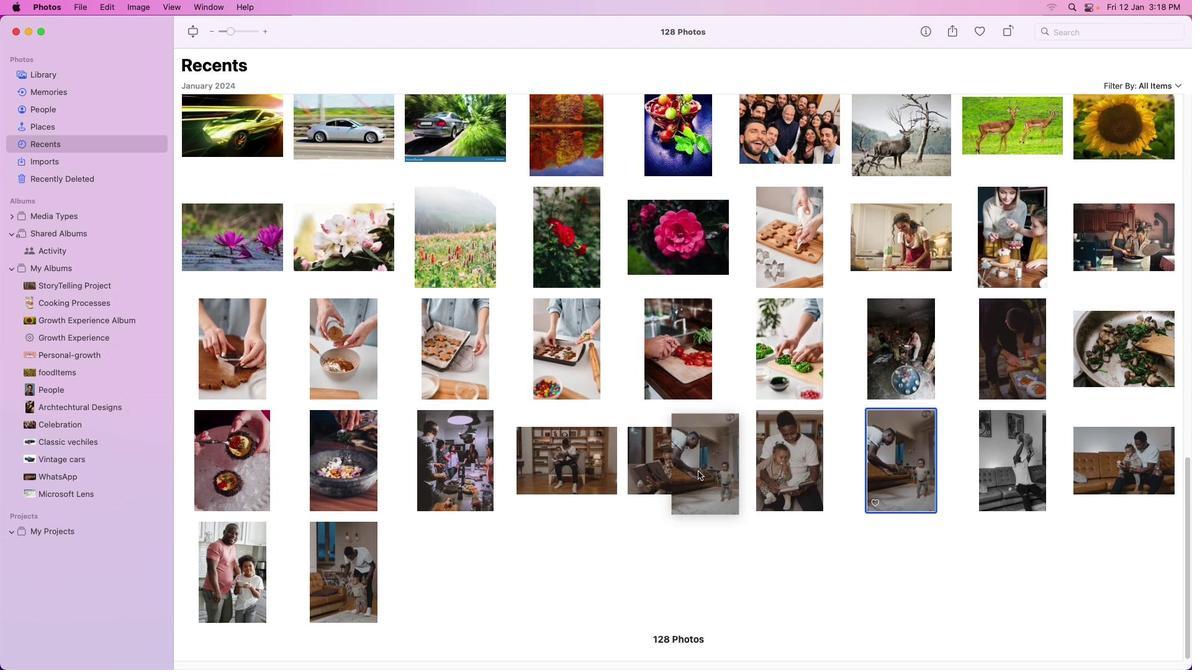 
Action: Mouse moved to (1021, 447)
Screenshot: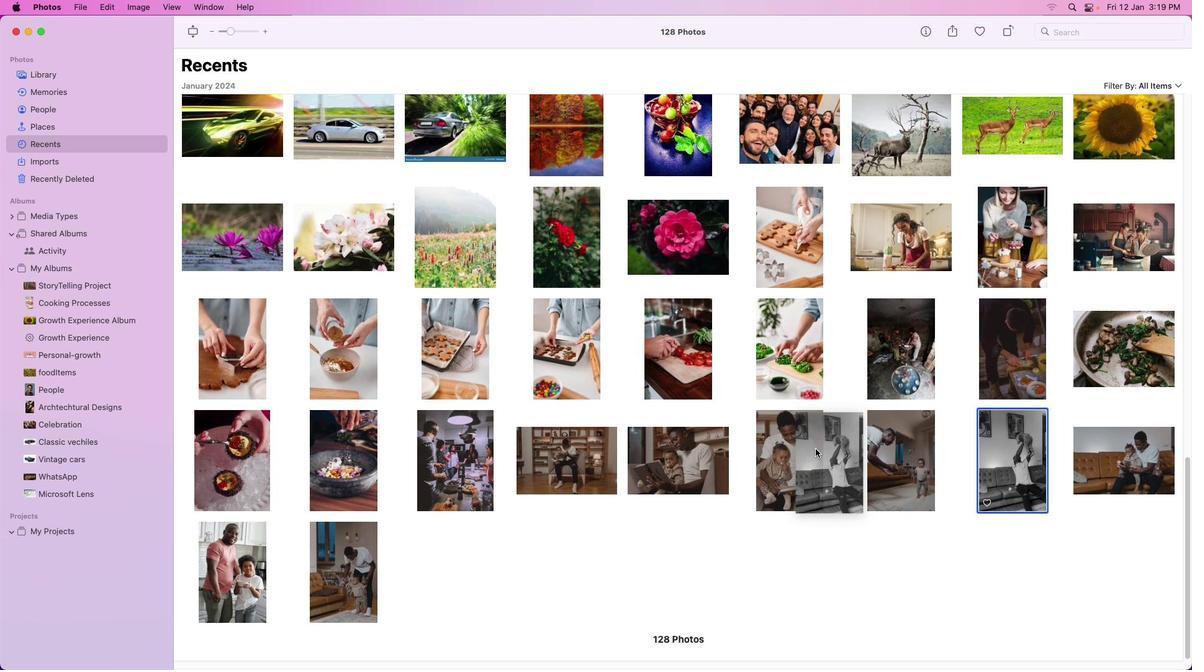 
Action: Mouse pressed left at (1021, 447)
Screenshot: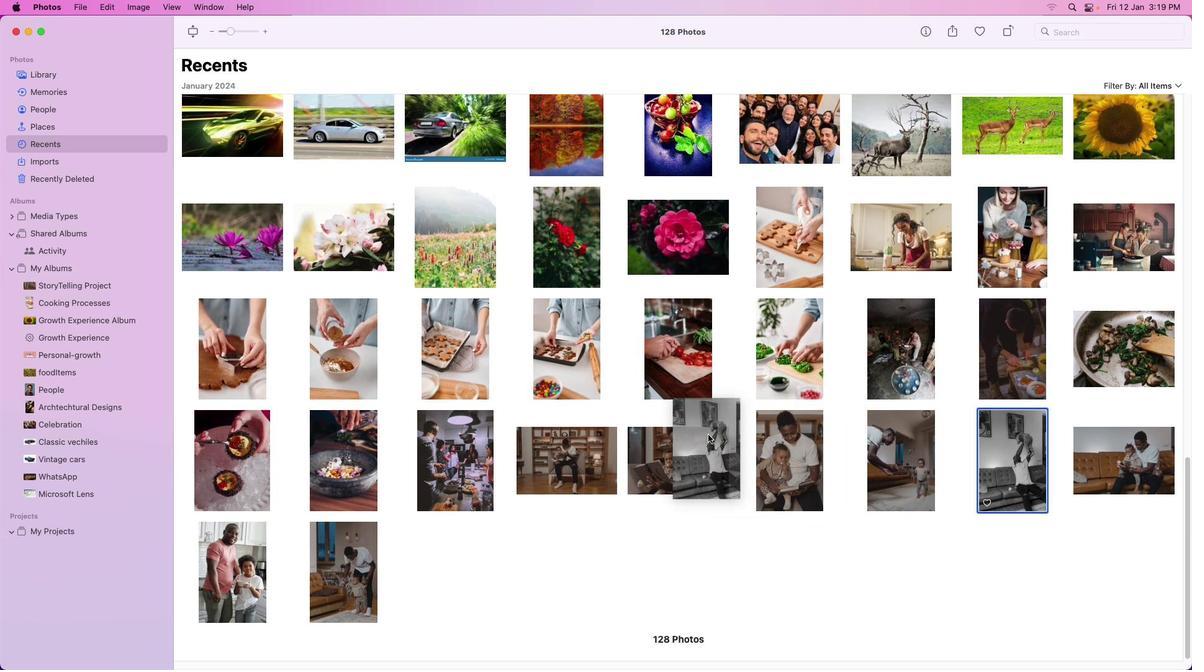
Action: Mouse moved to (244, 573)
Screenshot: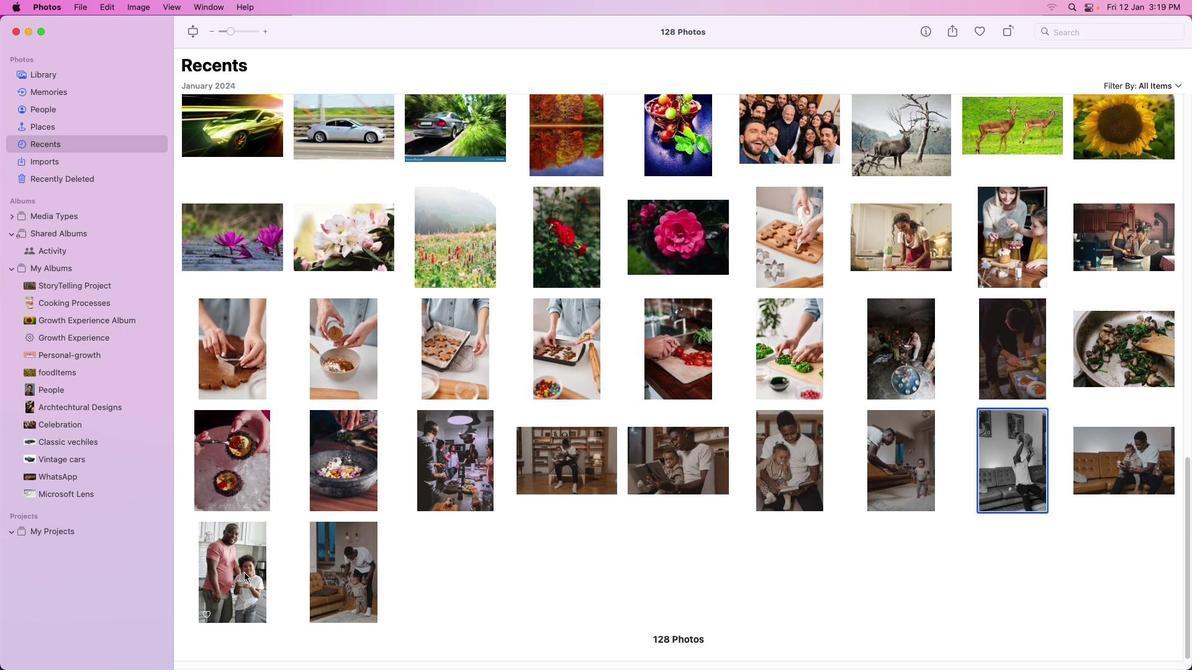
Action: Mouse pressed left at (244, 573)
Screenshot: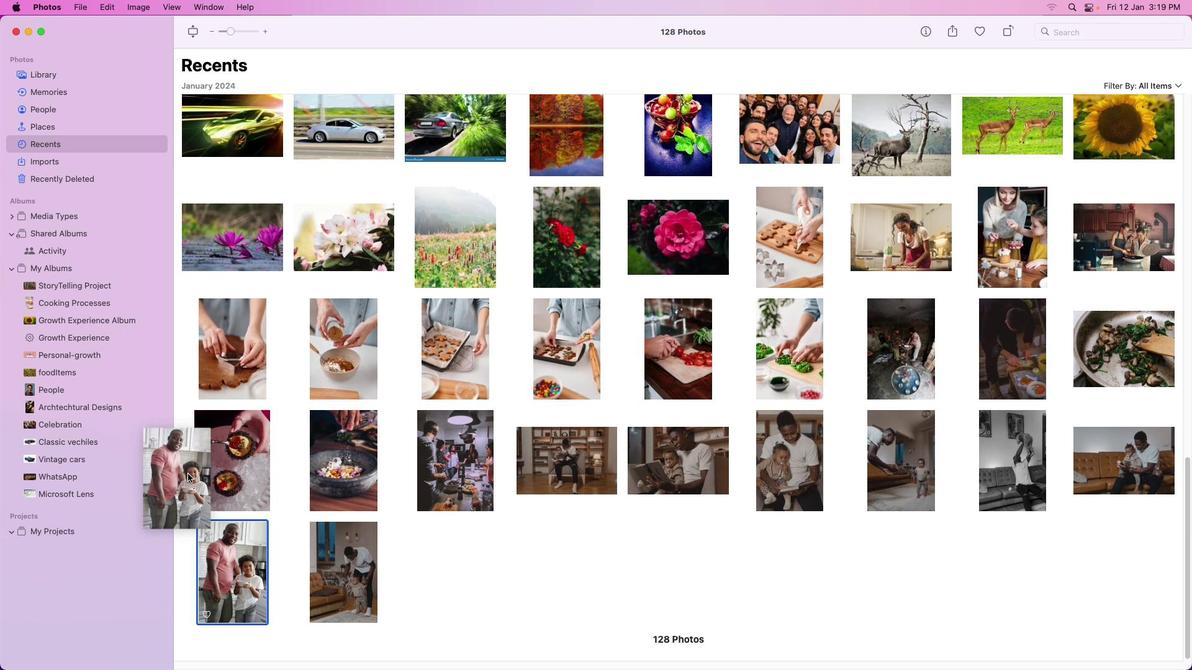 
Action: Mouse moved to (101, 289)
Screenshot: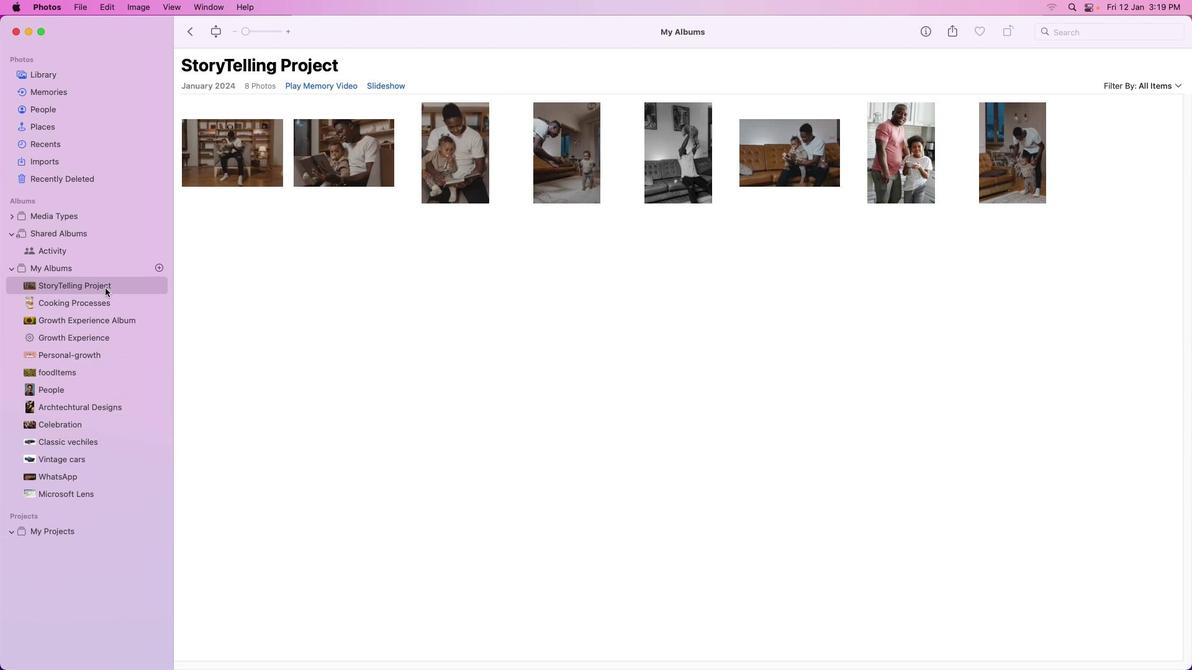 
Action: Mouse pressed left at (101, 289)
Screenshot: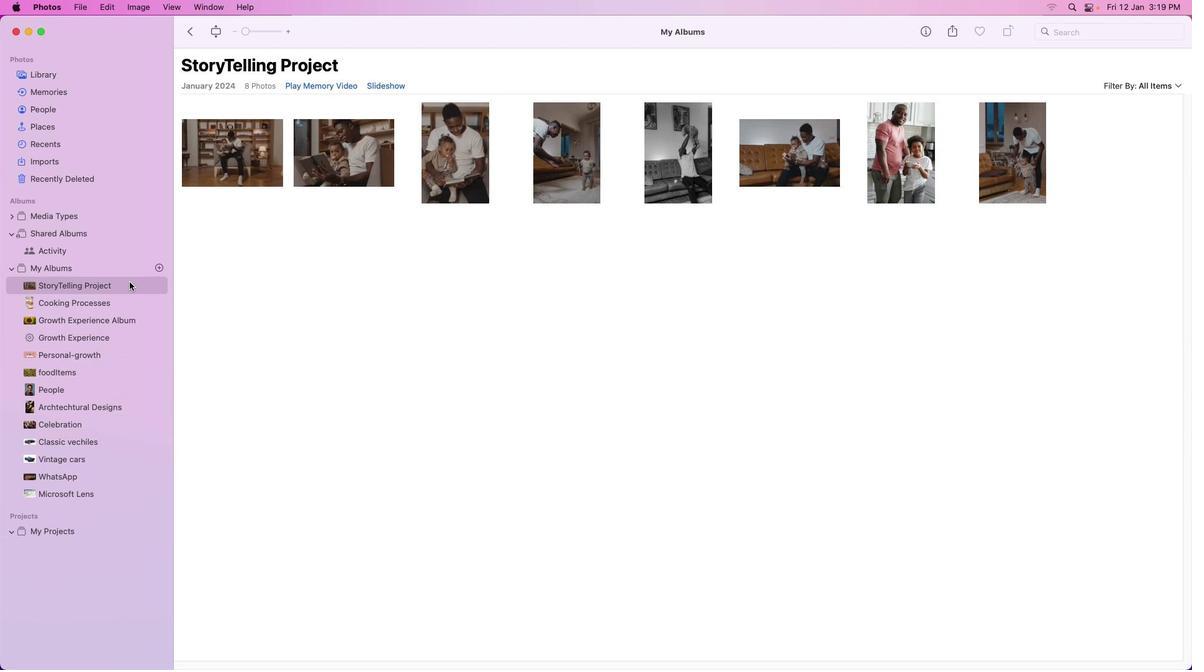 
Action: Mouse moved to (687, 356)
Screenshot: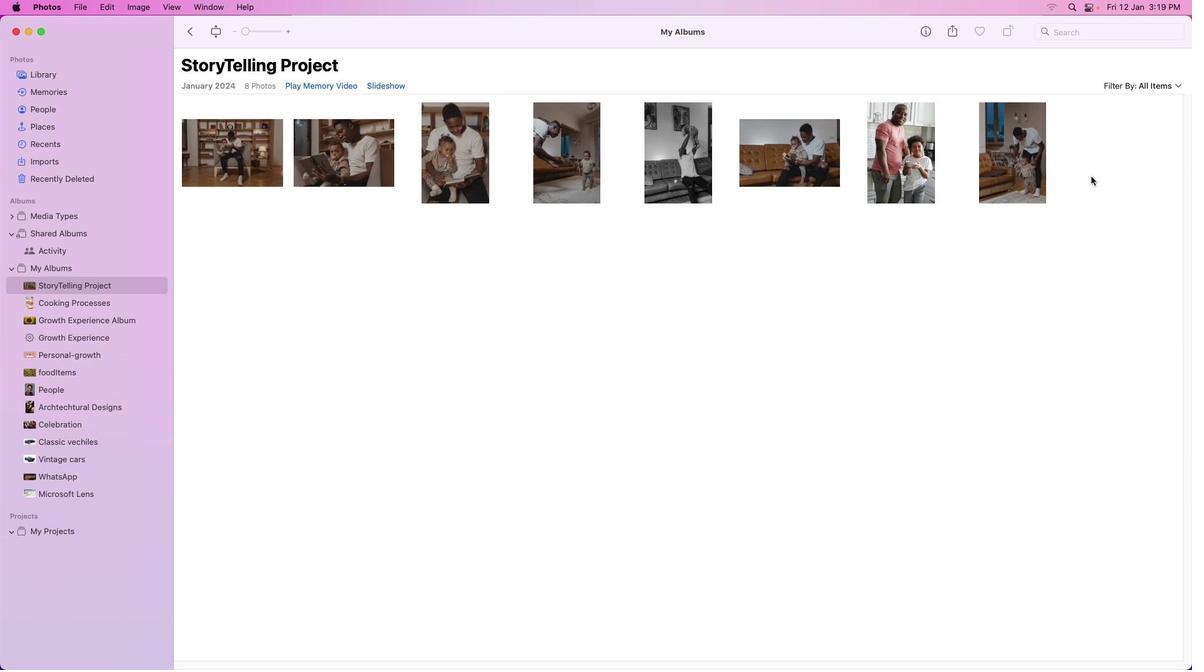 
Action: Mouse pressed left at (687, 356)
Screenshot: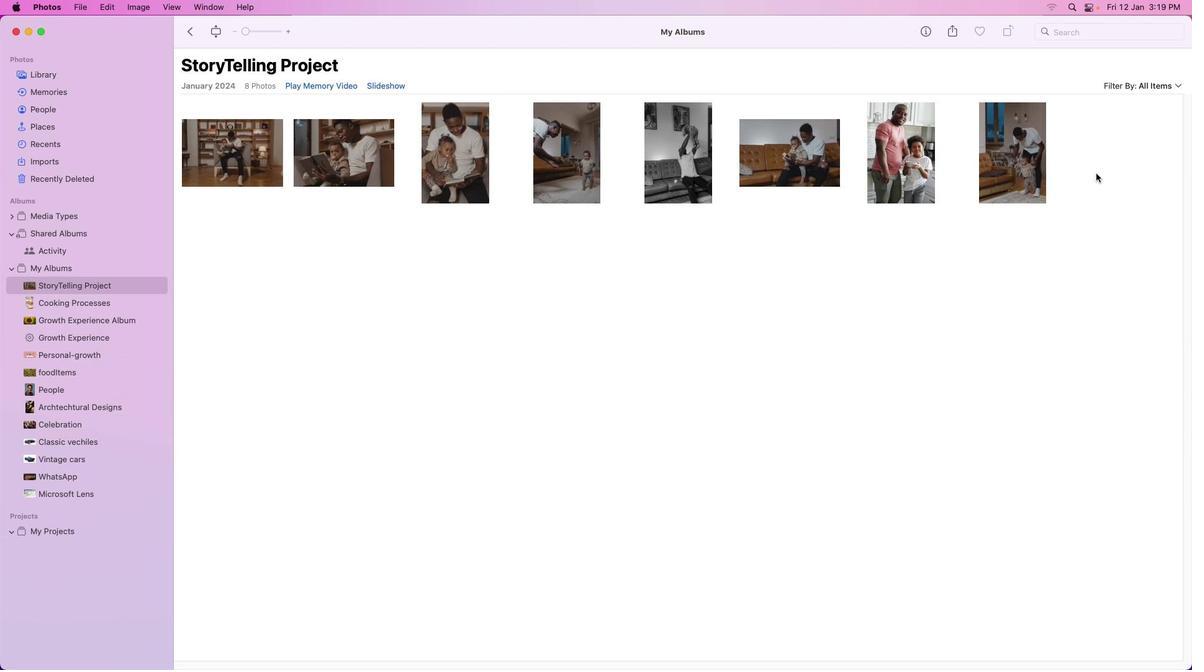 
Action: Mouse moved to (1100, 171)
Screenshot: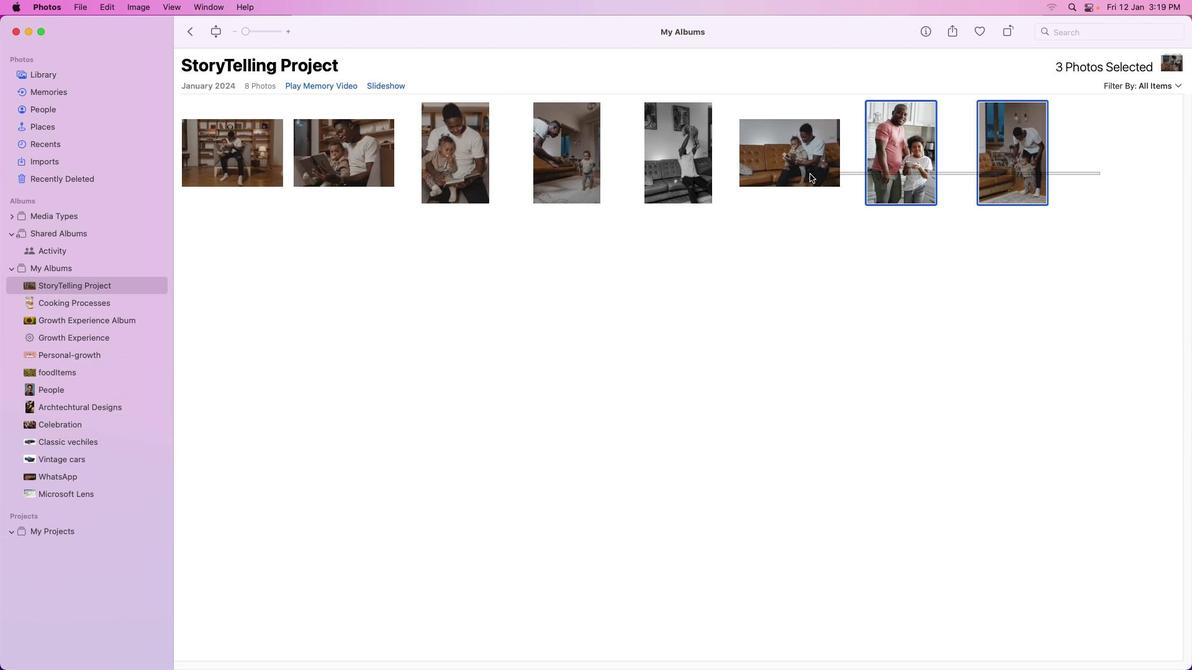 
Action: Mouse pressed left at (1100, 171)
Screenshot: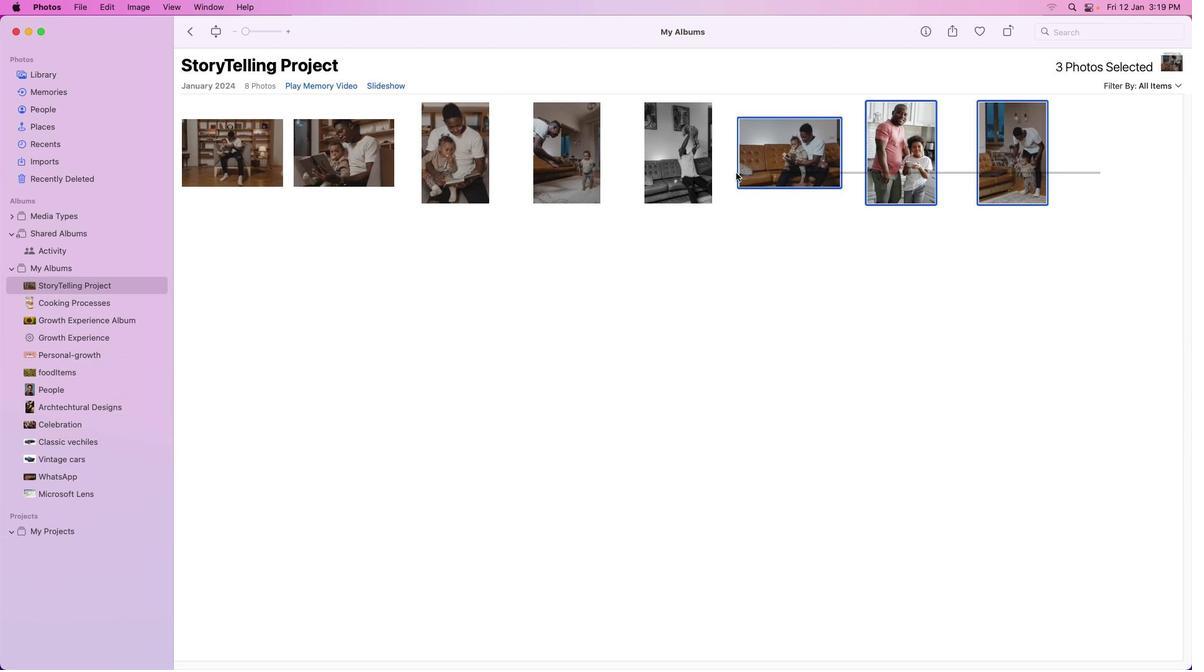 
Action: Mouse moved to (397, 87)
Screenshot: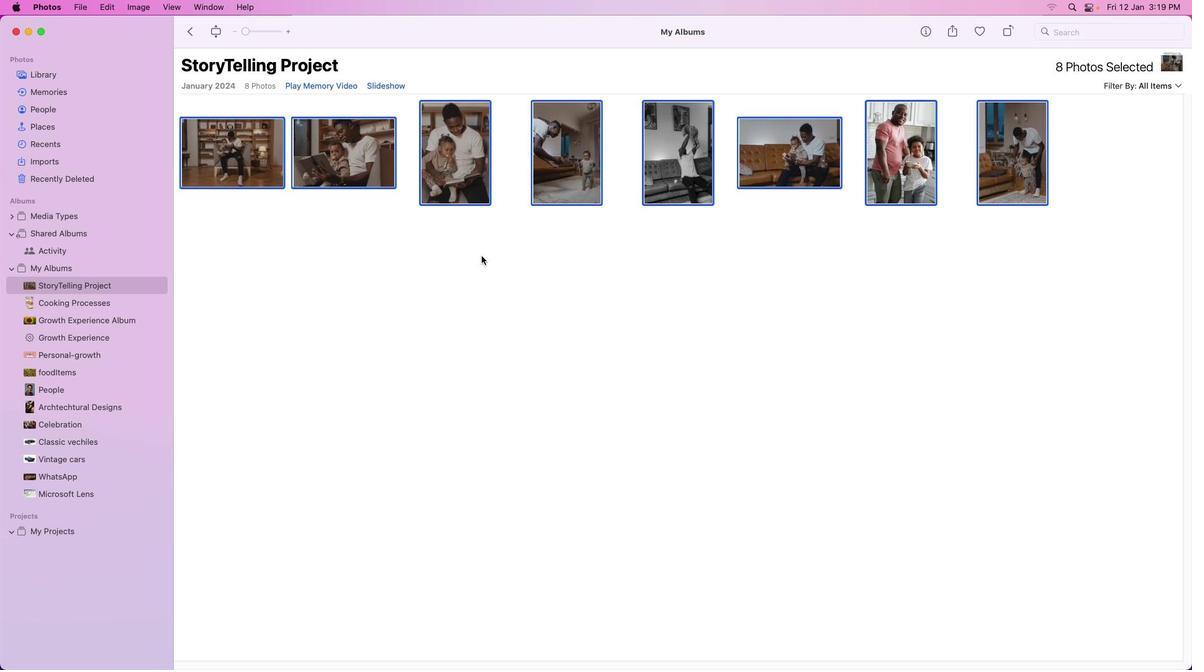 
Action: Mouse pressed left at (397, 87)
Screenshot: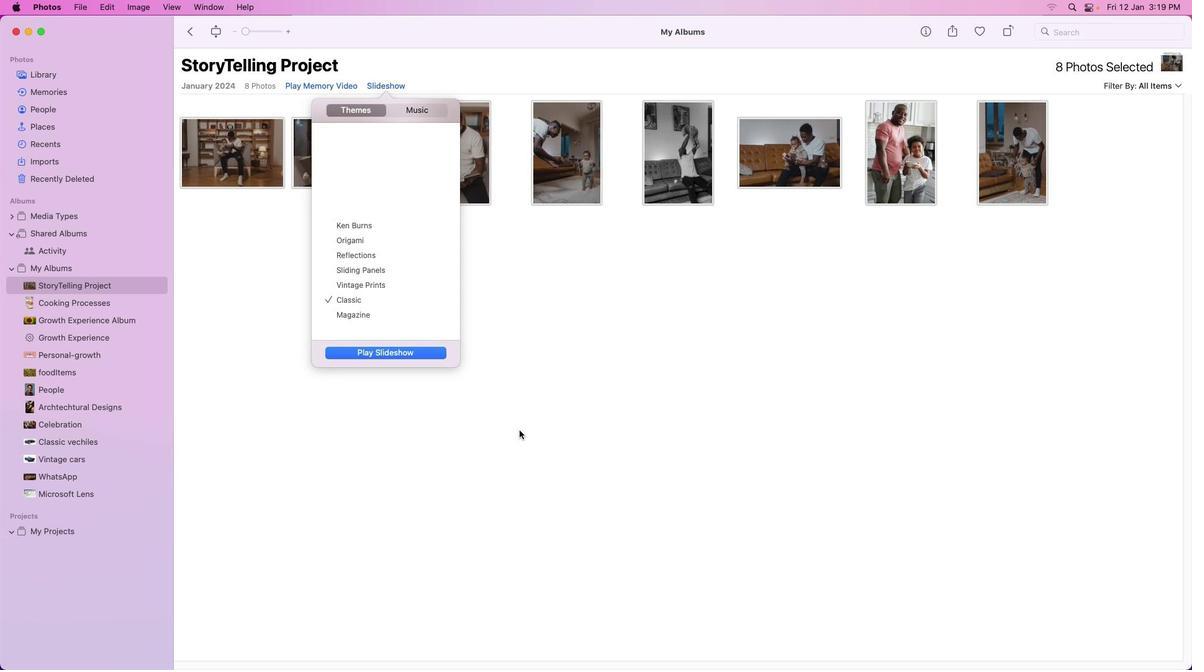 
Action: Mouse moved to (396, 357)
Screenshot: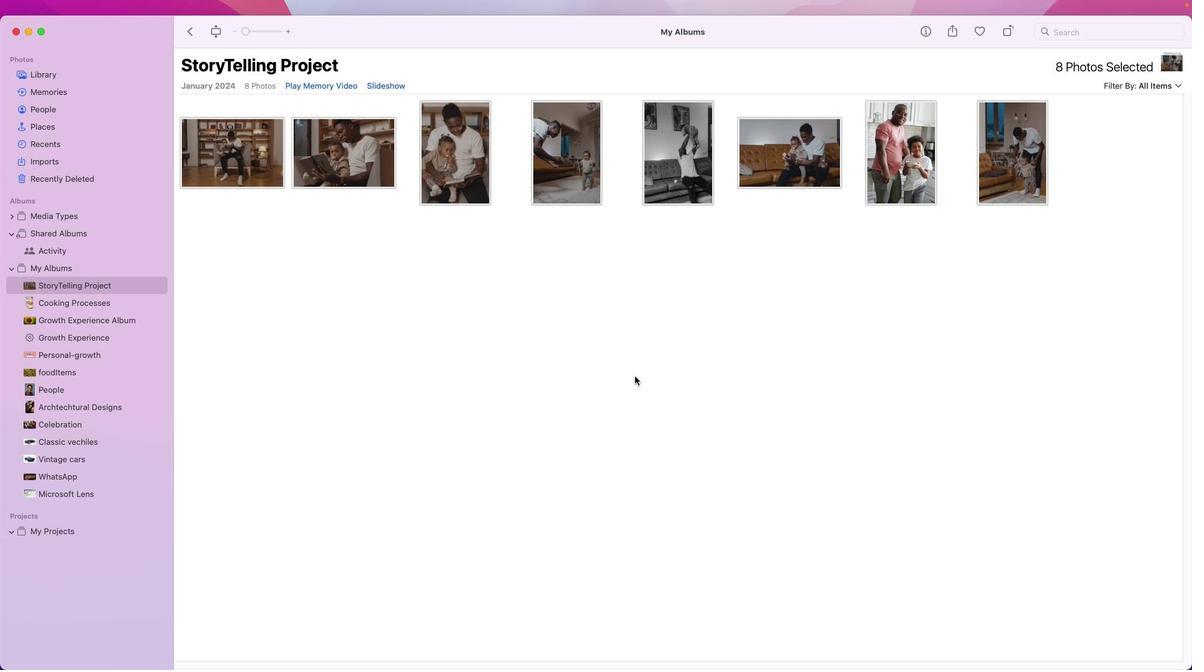 
Action: Mouse pressed left at (396, 357)
Screenshot: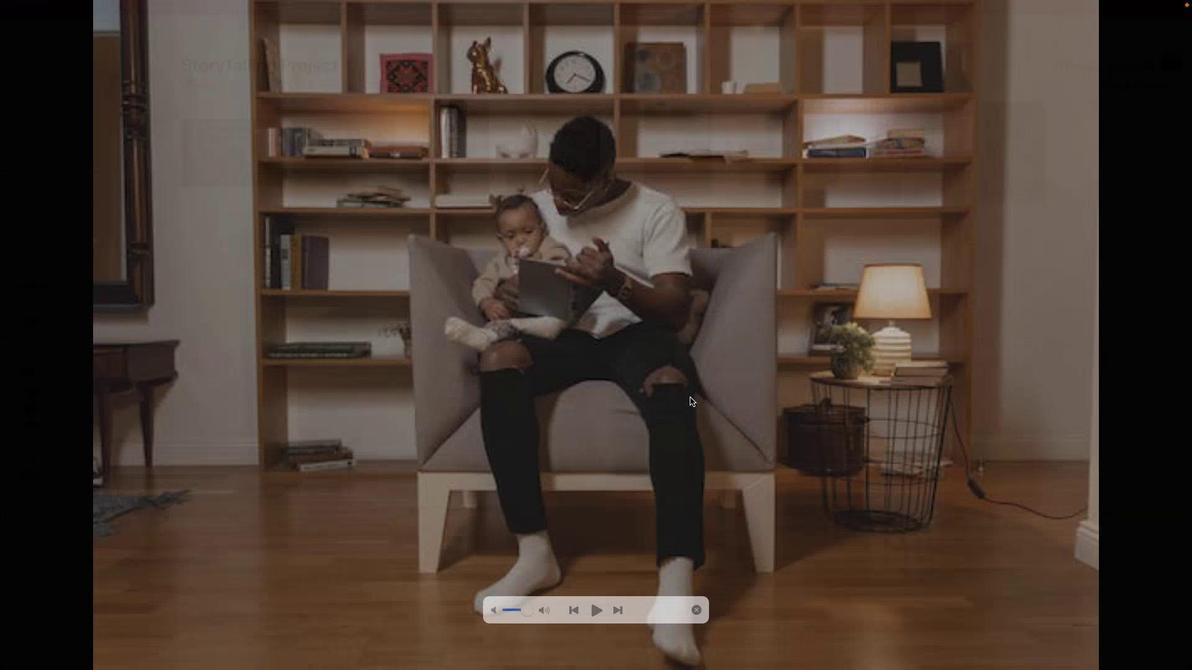 
Action: Mouse moved to (674, 362)
Screenshot: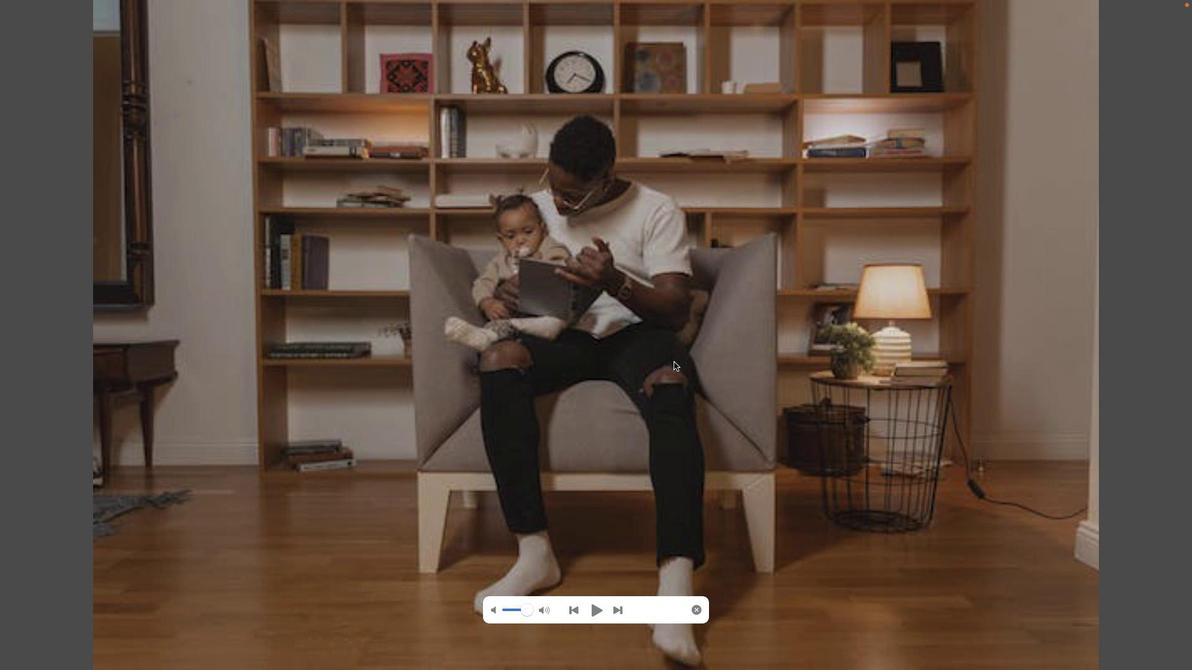 
Action: Mouse scrolled (674, 362) with delta (0, 0)
Screenshot: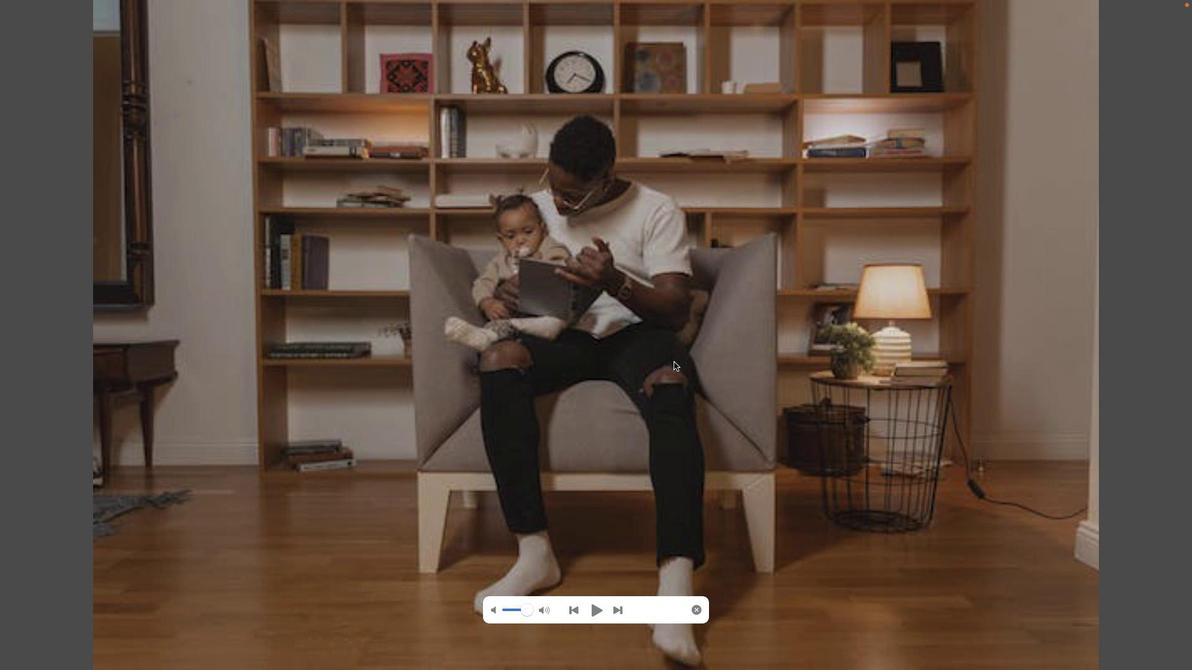 
Action: Mouse scrolled (674, 362) with delta (0, 0)
Screenshot: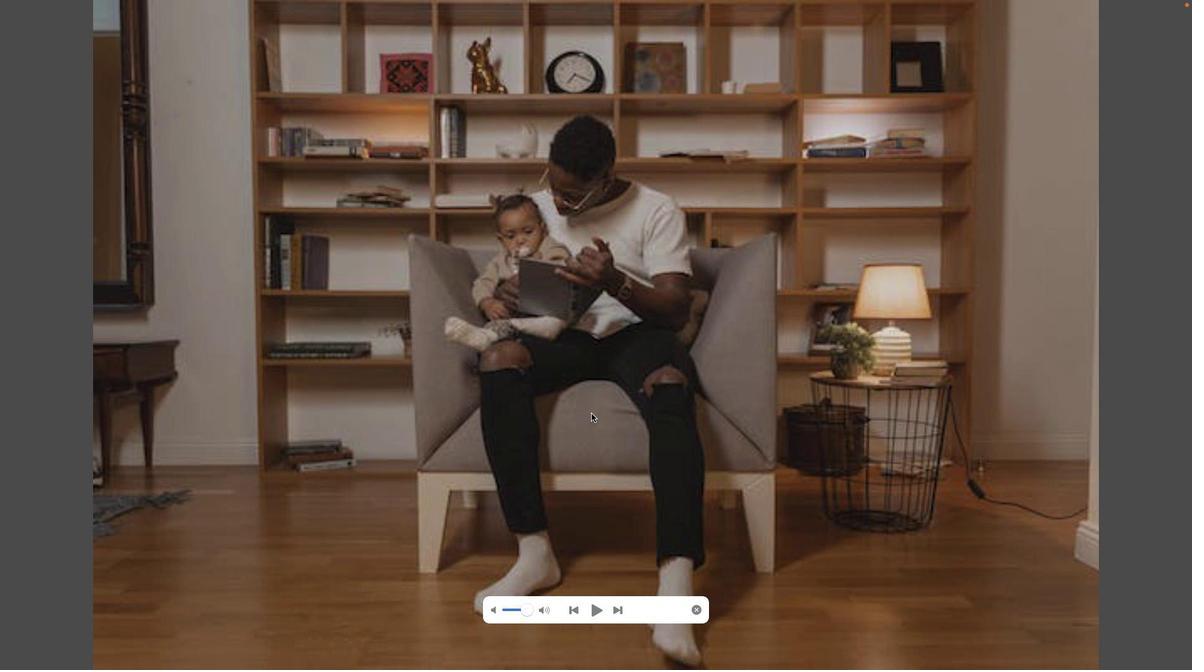 
Action: Mouse moved to (699, 610)
Screenshot: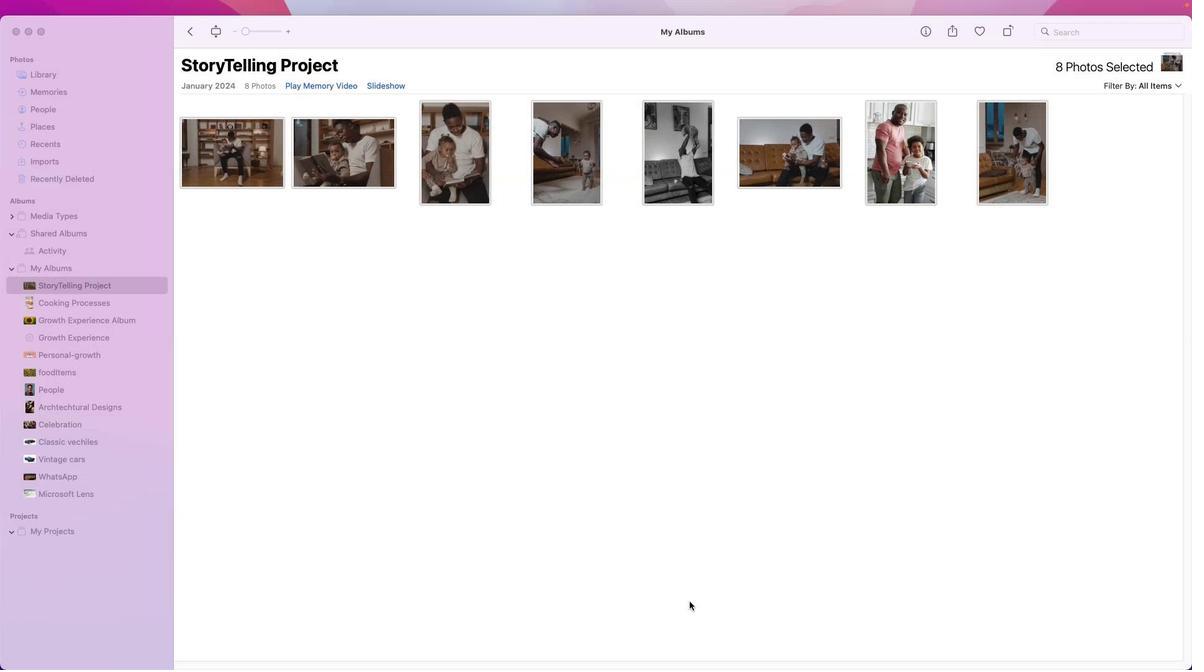 
Action: Mouse pressed left at (699, 610)
Screenshot: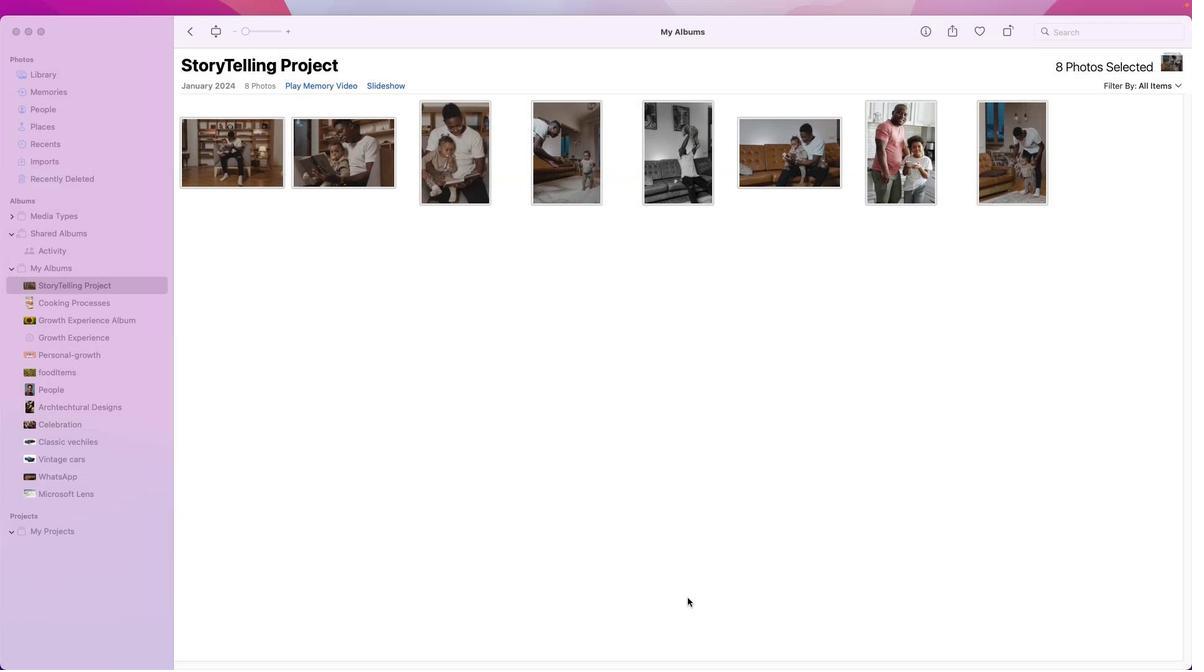 
Action: Mouse moved to (611, 319)
Screenshot: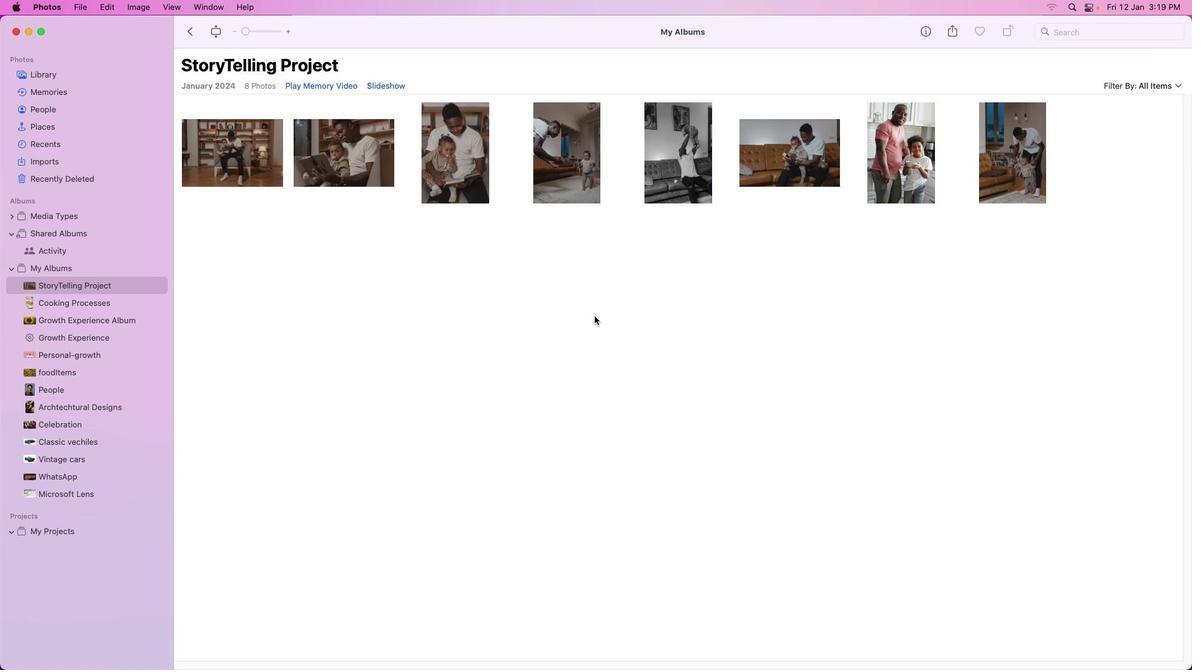 
Action: Mouse pressed left at (611, 319)
Screenshot: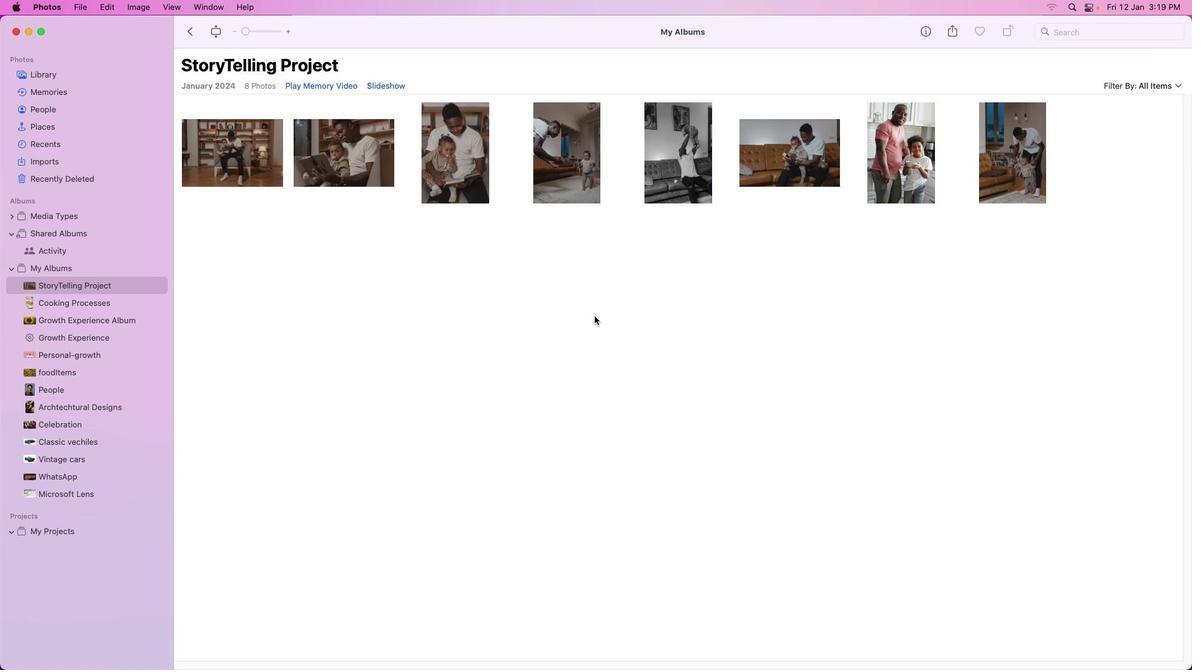 
Action: Mouse moved to (373, 320)
Screenshot: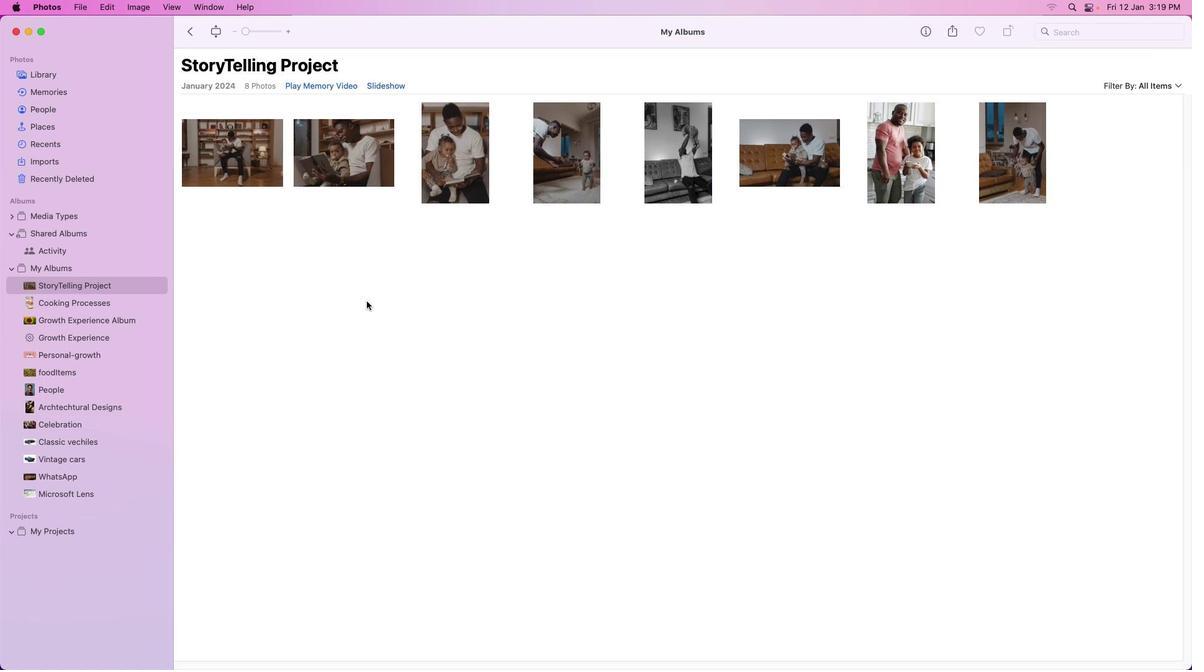 
Action: Mouse pressed left at (373, 320)
Screenshot: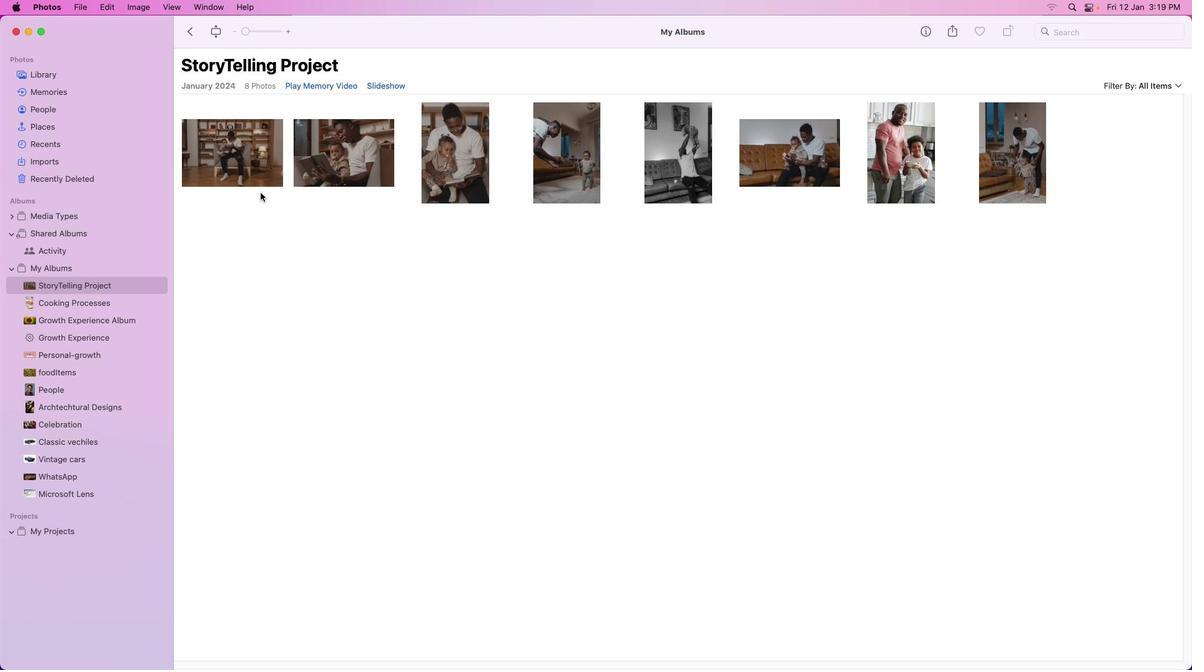 
Action: Mouse moved to (404, 409)
Screenshot: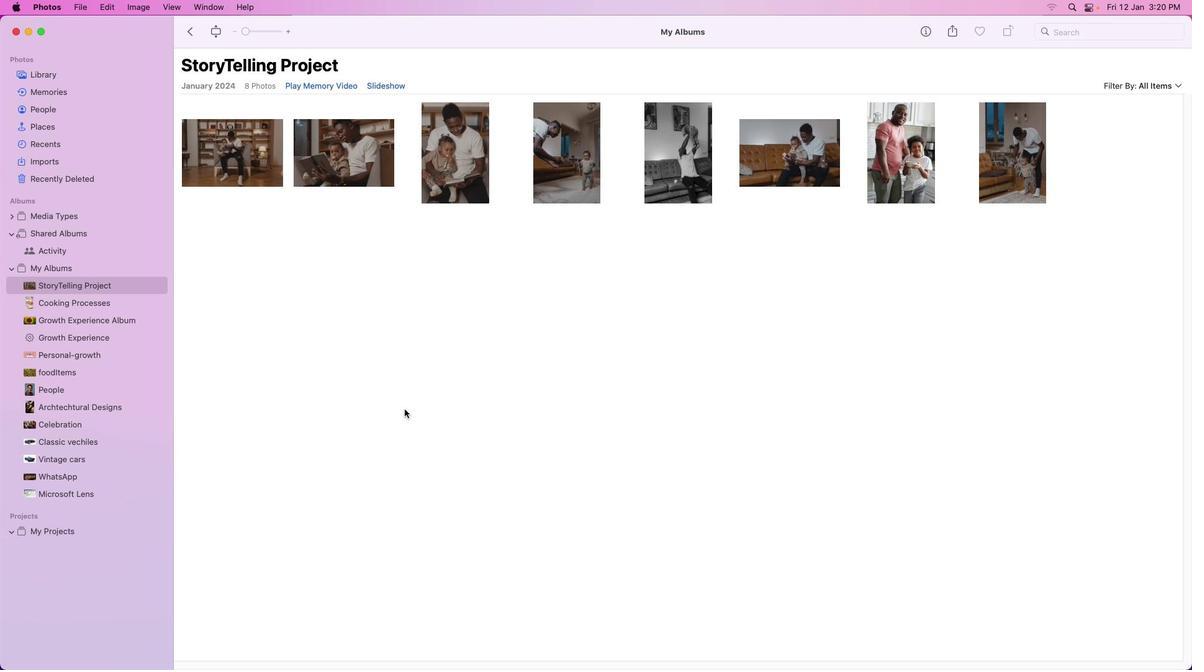 
Action: Mouse pressed left at (404, 409)
Screenshot: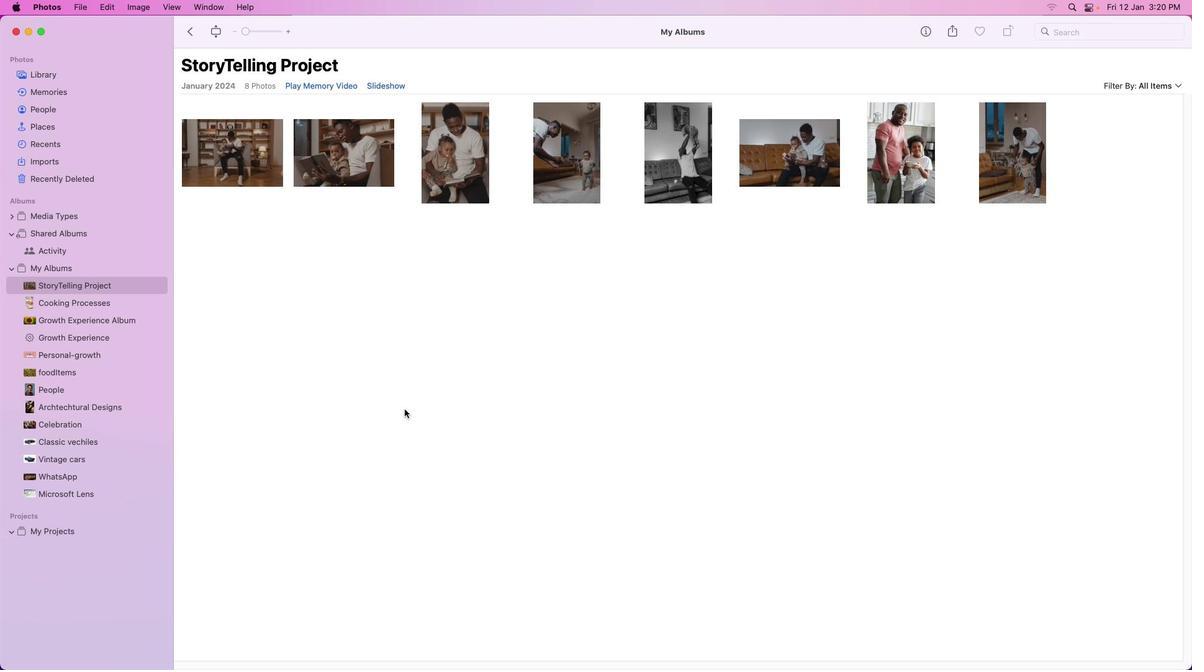 
Action: Mouse moved to (404, 409)
Screenshot: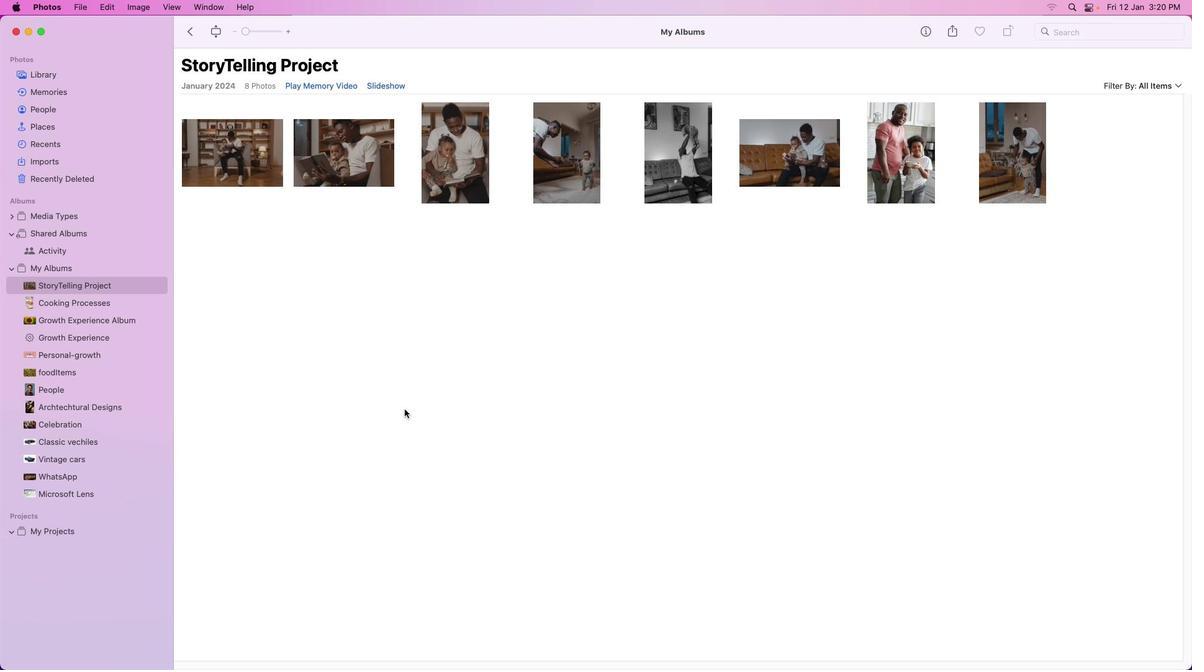 
